 Task: Find a private room in Nanzhou, China, for 1 adult from 1st to 3rd July, with a price range of ₹5000 to ₹15000.
Action: Mouse moved to (417, 84)
Screenshot: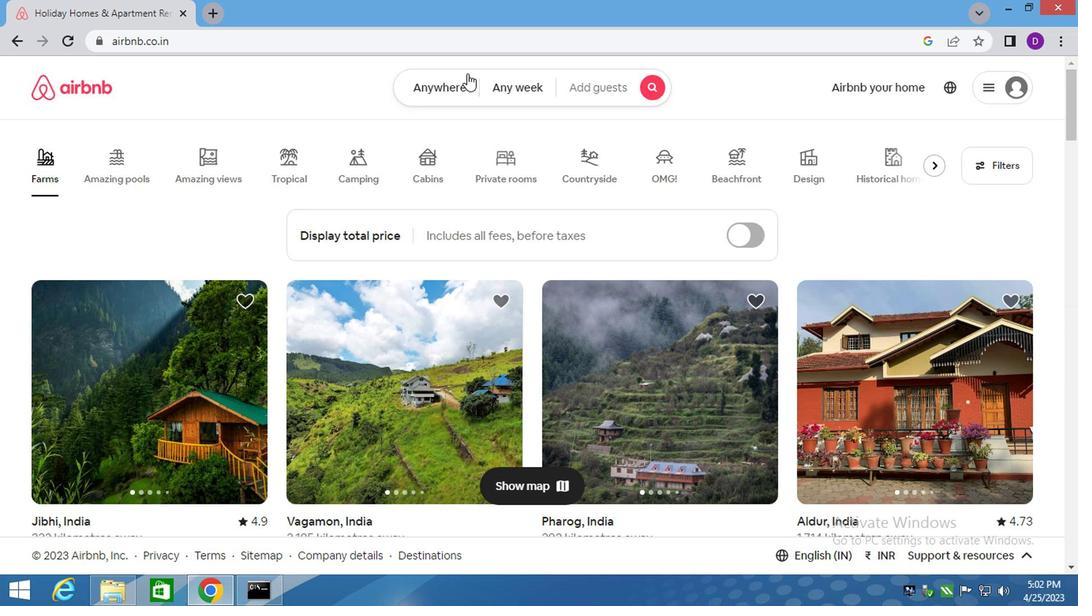 
Action: Mouse pressed left at (417, 84)
Screenshot: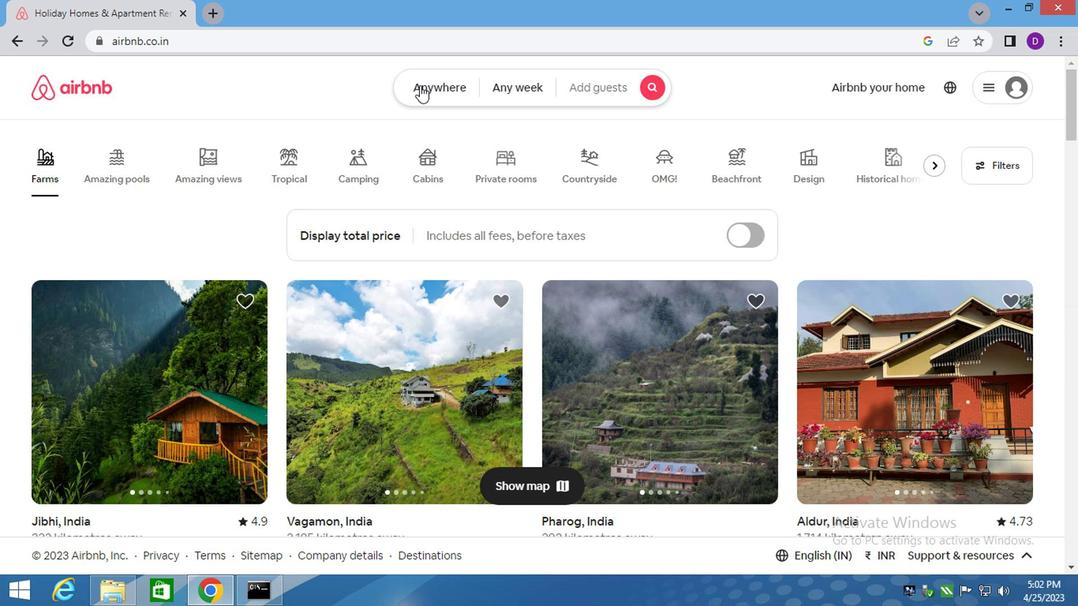 
Action: Mouse moved to (309, 151)
Screenshot: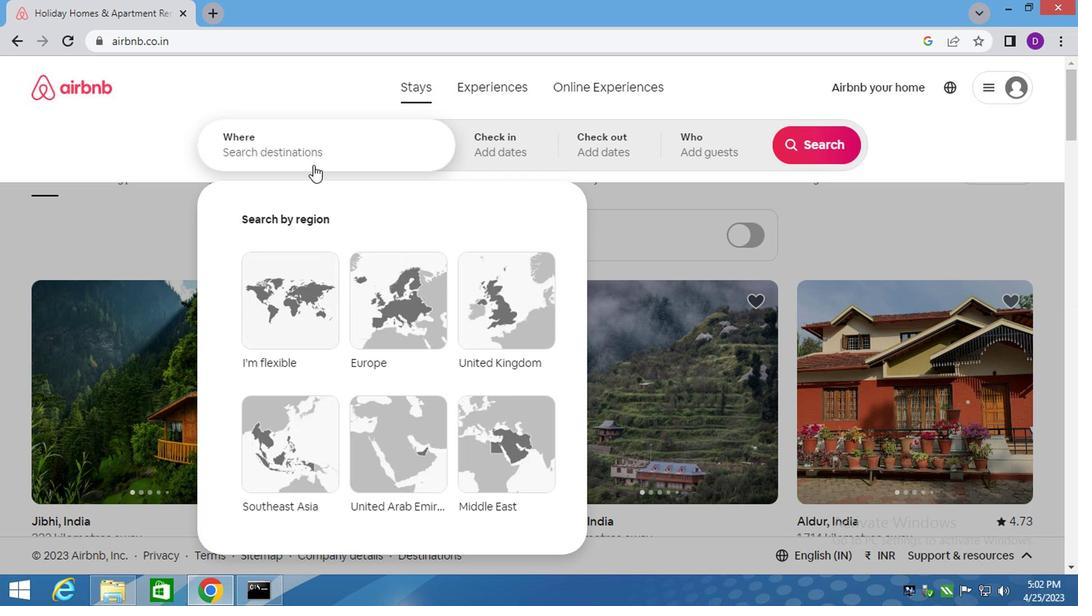
Action: Mouse pressed left at (309, 151)
Screenshot: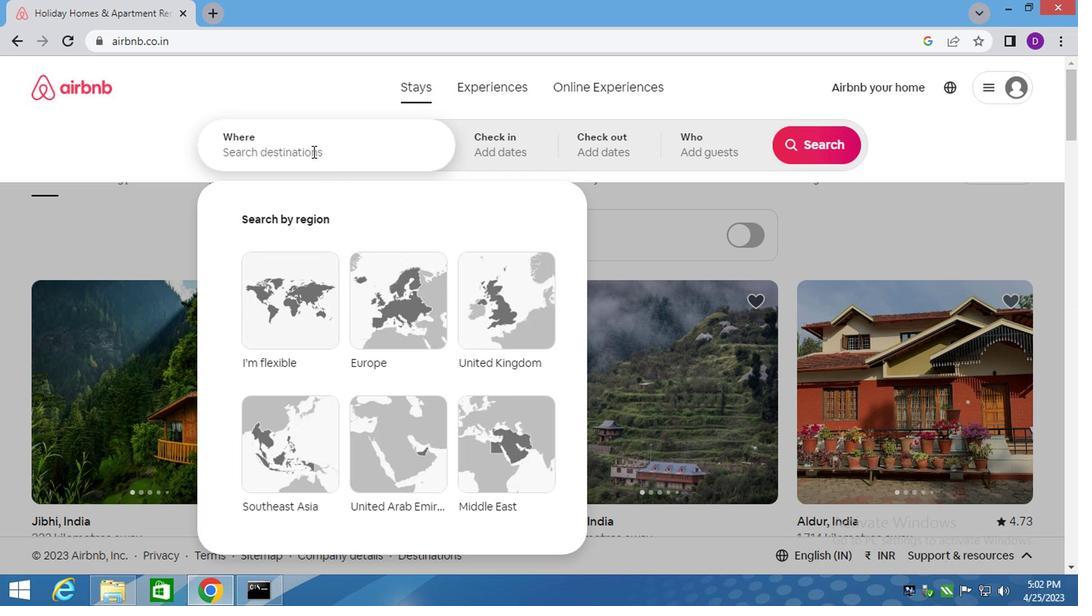 
Action: Mouse moved to (309, 151)
Screenshot: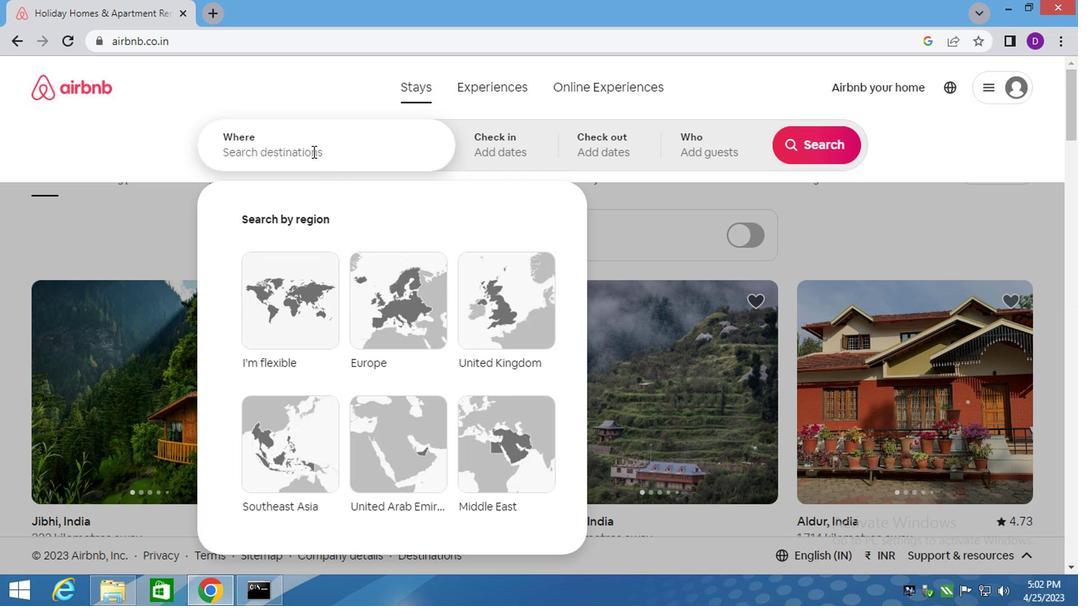 
Action: Key pressed <Key.shift>NANZHOU,<Key.space><Key.shift>CHINA<Key.enter>
Screenshot: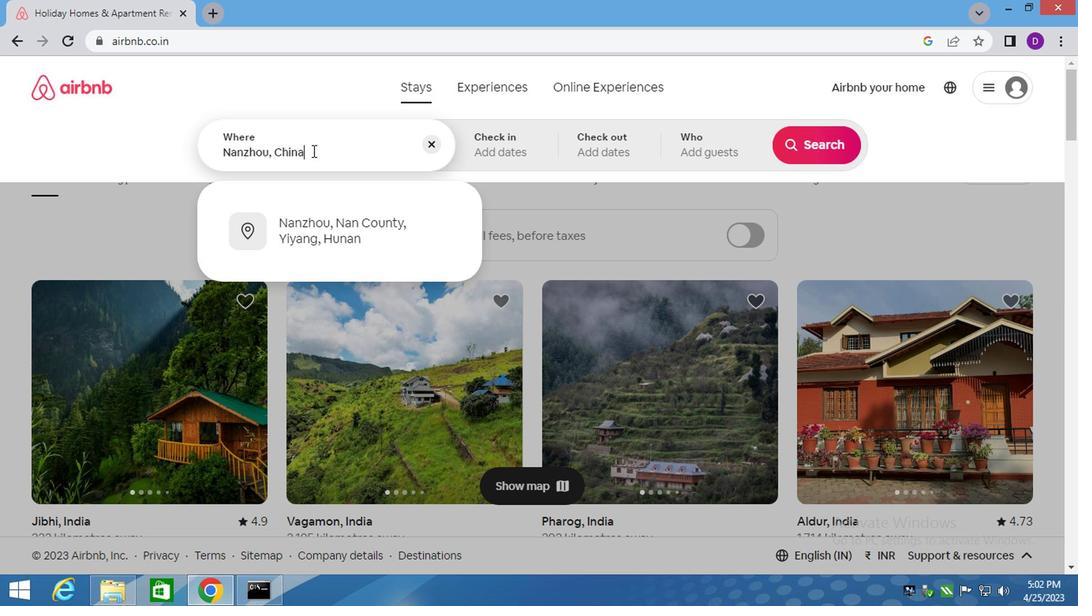 
Action: Mouse moved to (804, 271)
Screenshot: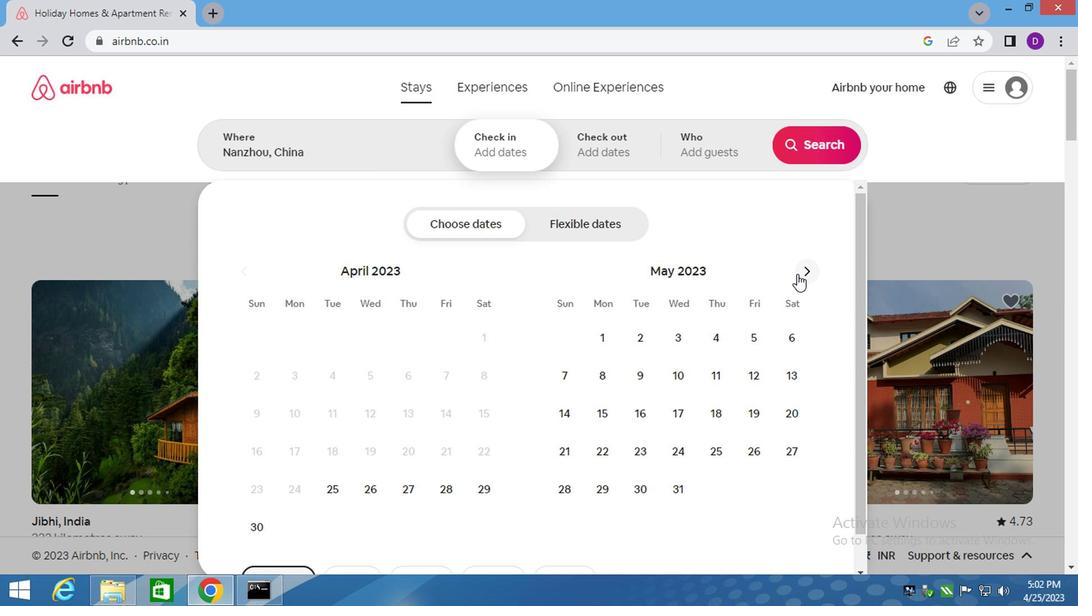 
Action: Mouse pressed left at (804, 271)
Screenshot: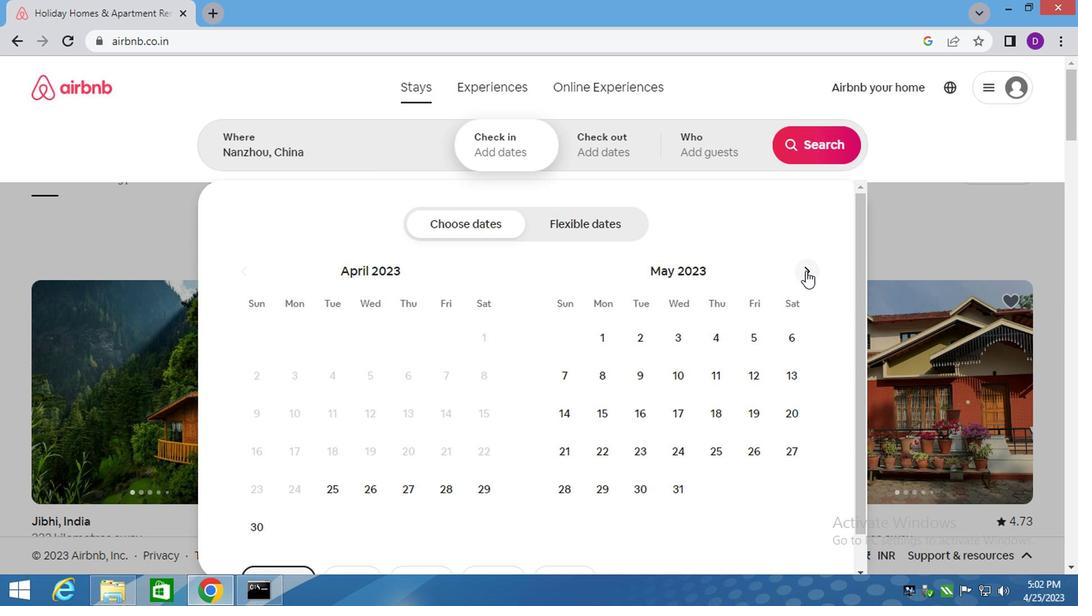 
Action: Mouse pressed left at (804, 271)
Screenshot: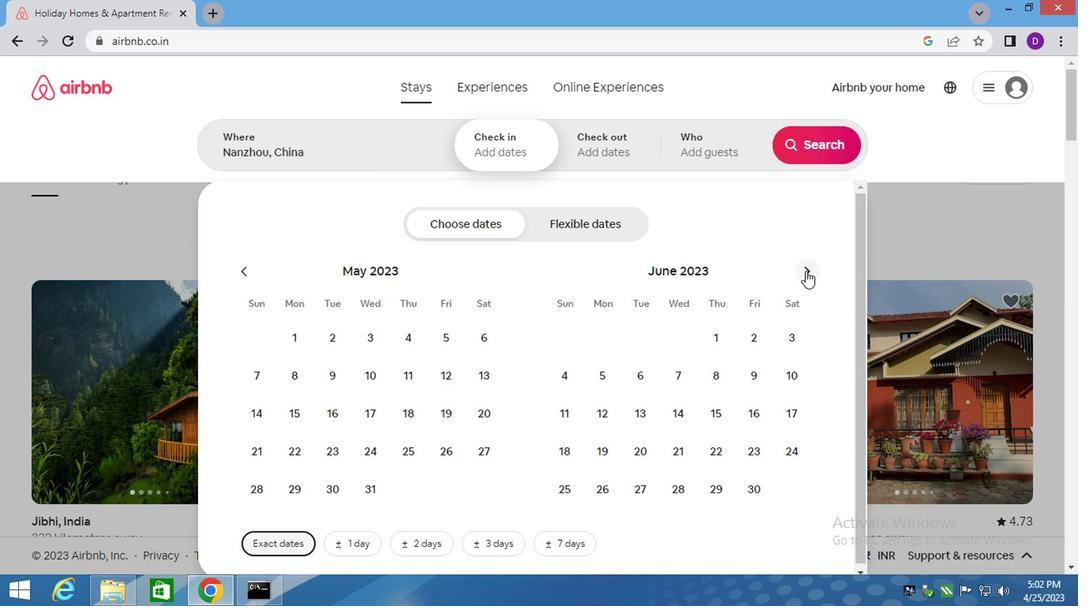 
Action: Mouse moved to (794, 340)
Screenshot: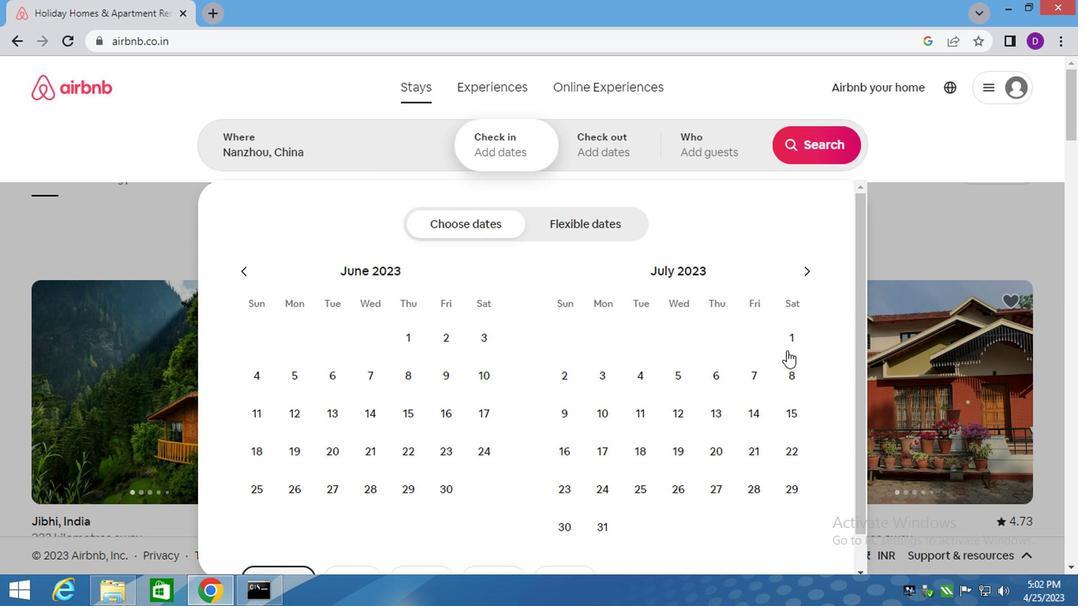 
Action: Mouse pressed left at (794, 340)
Screenshot: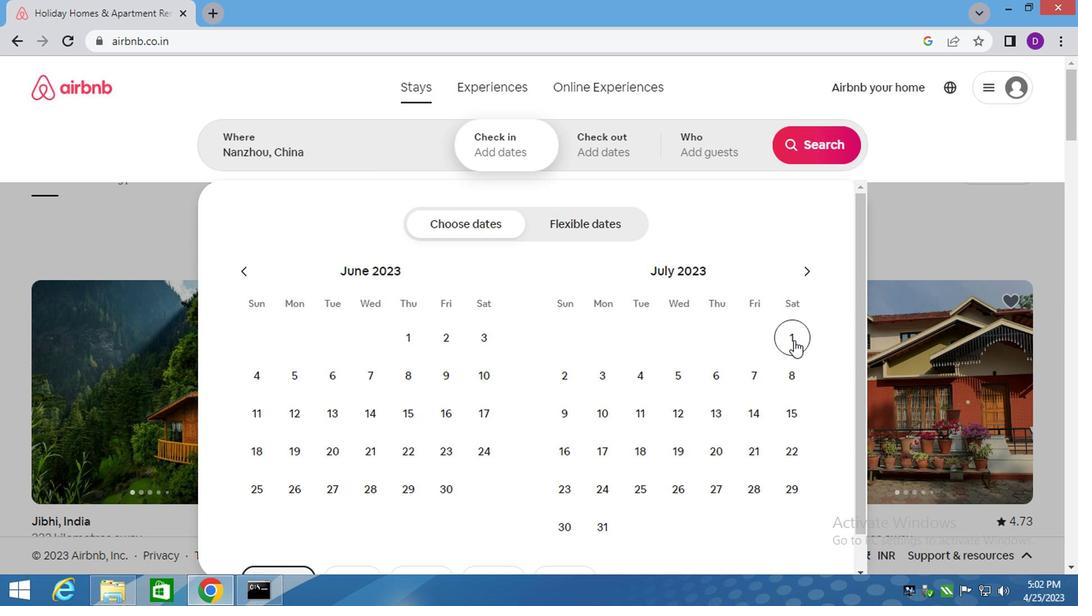 
Action: Mouse moved to (593, 374)
Screenshot: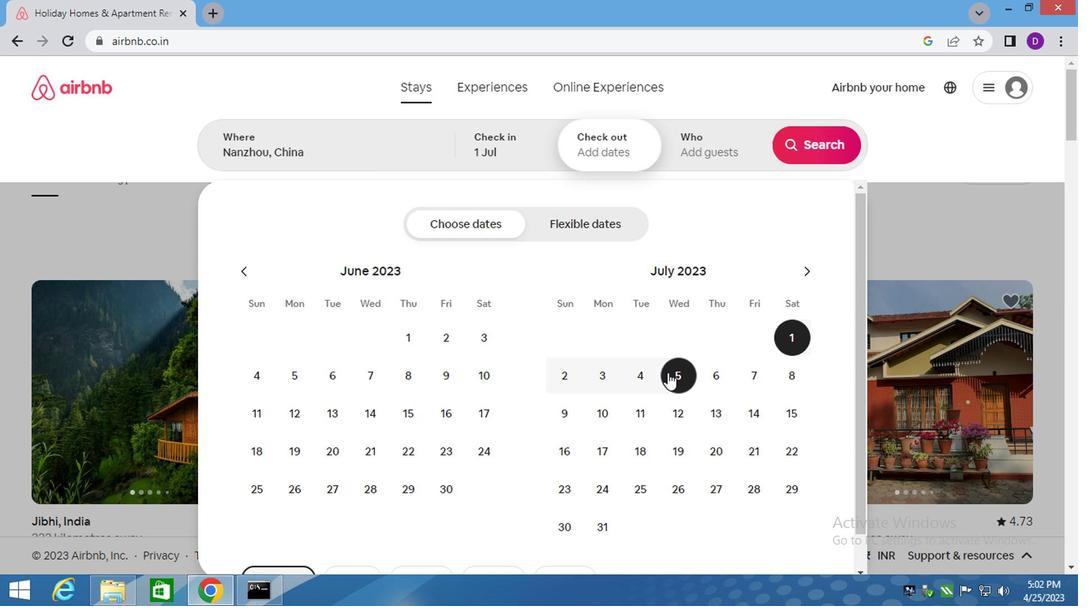 
Action: Mouse pressed left at (593, 374)
Screenshot: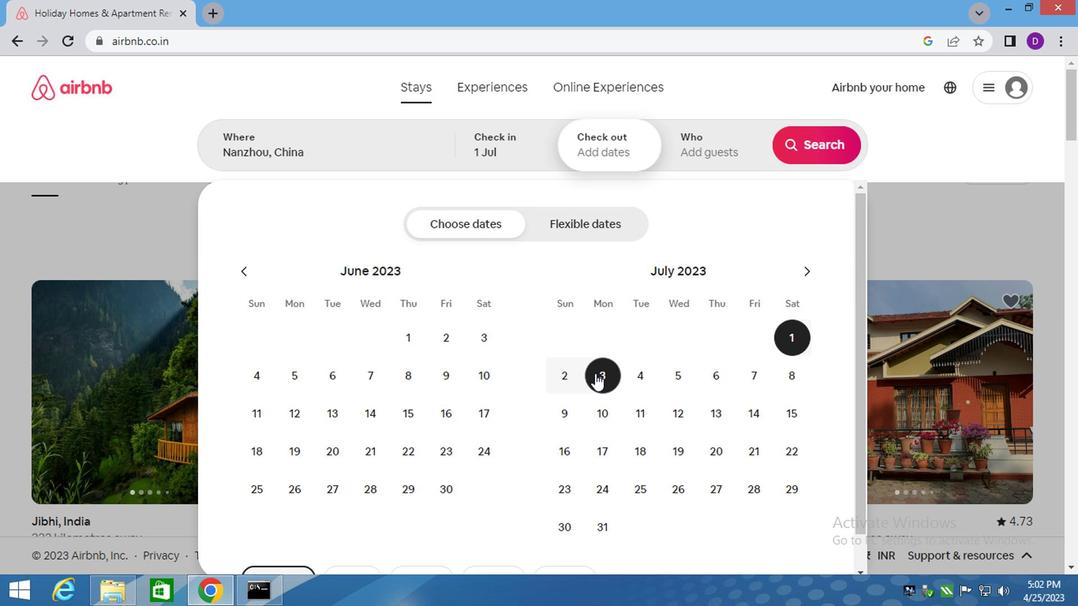 
Action: Mouse moved to (717, 148)
Screenshot: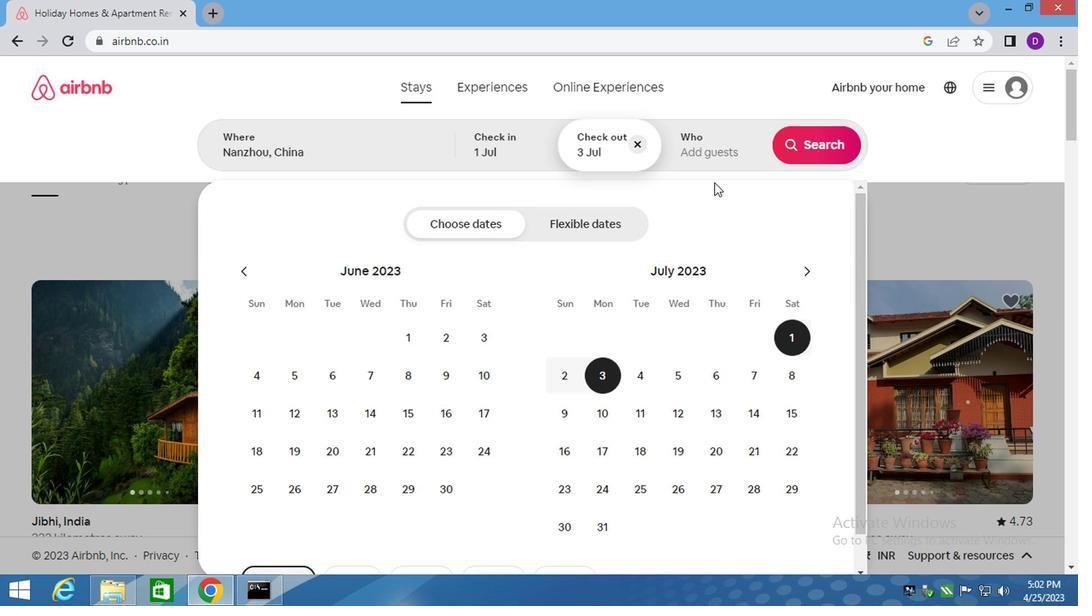 
Action: Mouse pressed left at (717, 148)
Screenshot: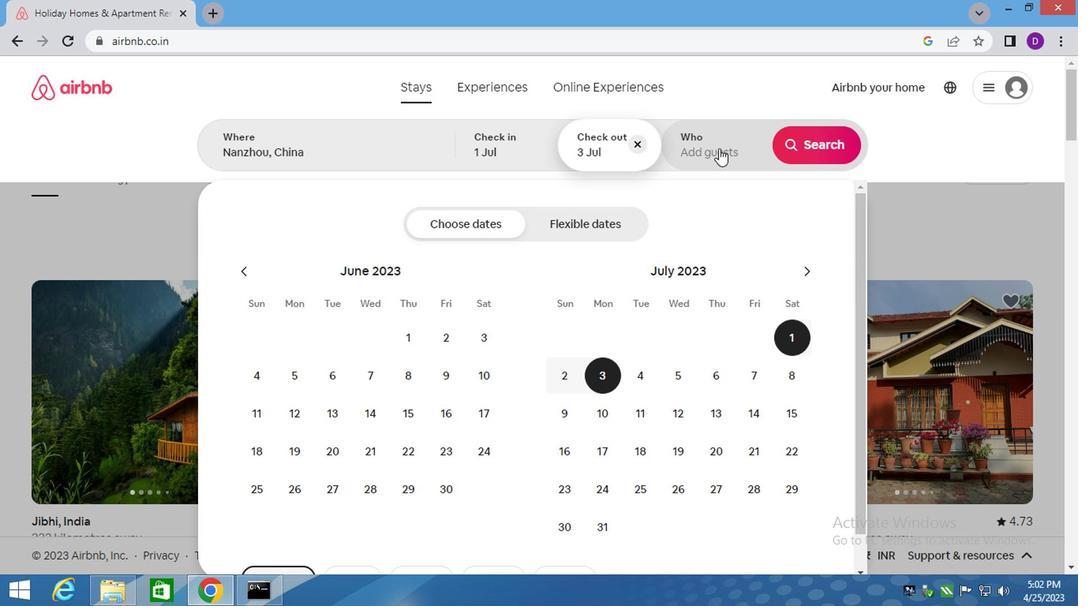 
Action: Mouse moved to (822, 233)
Screenshot: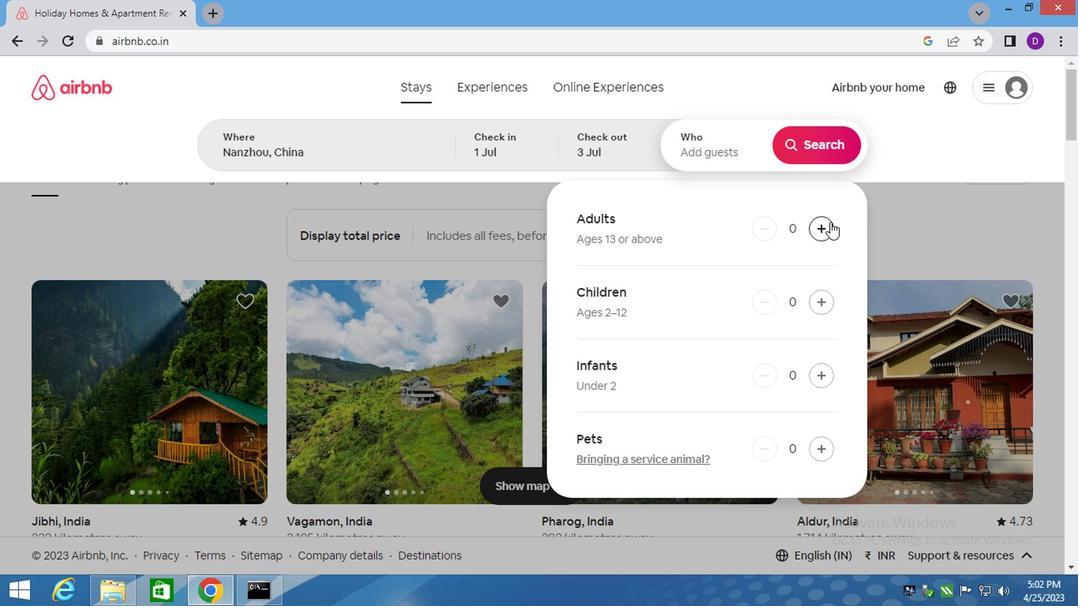 
Action: Mouse pressed left at (822, 233)
Screenshot: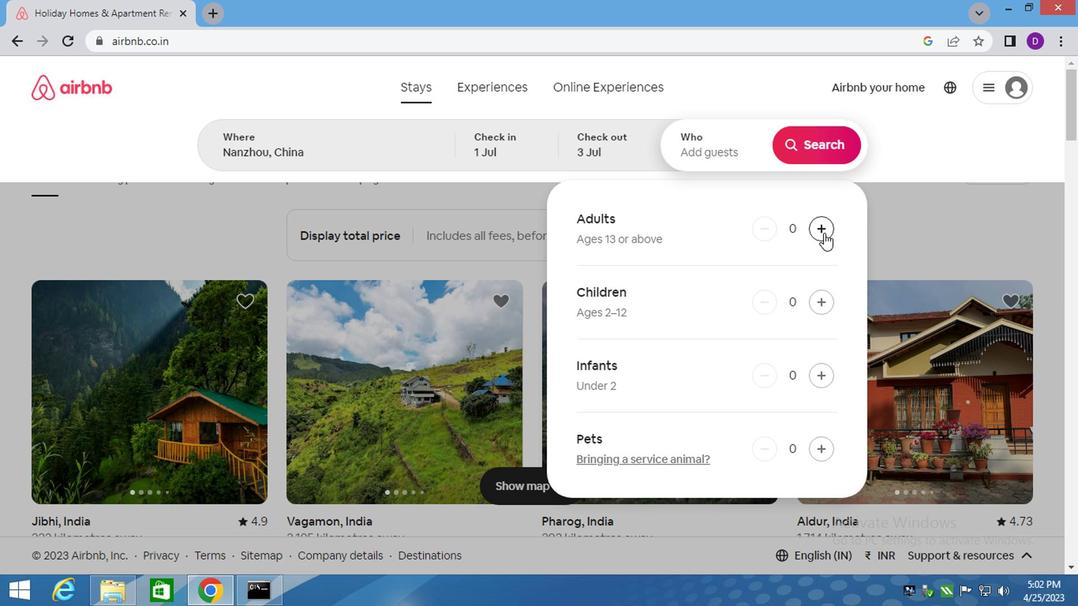 
Action: Mouse moved to (817, 147)
Screenshot: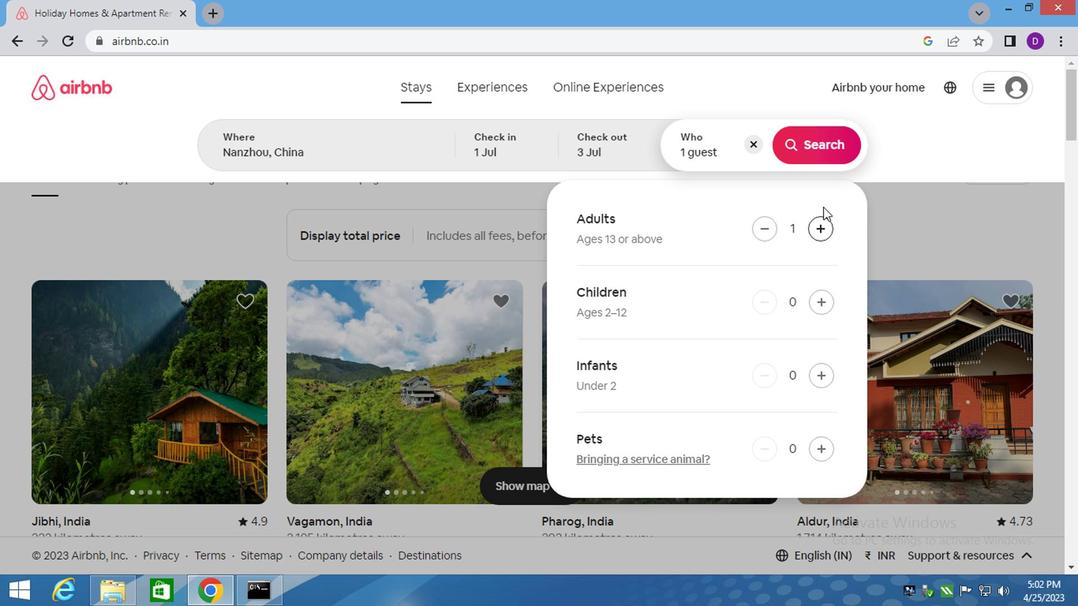 
Action: Mouse pressed left at (817, 147)
Screenshot: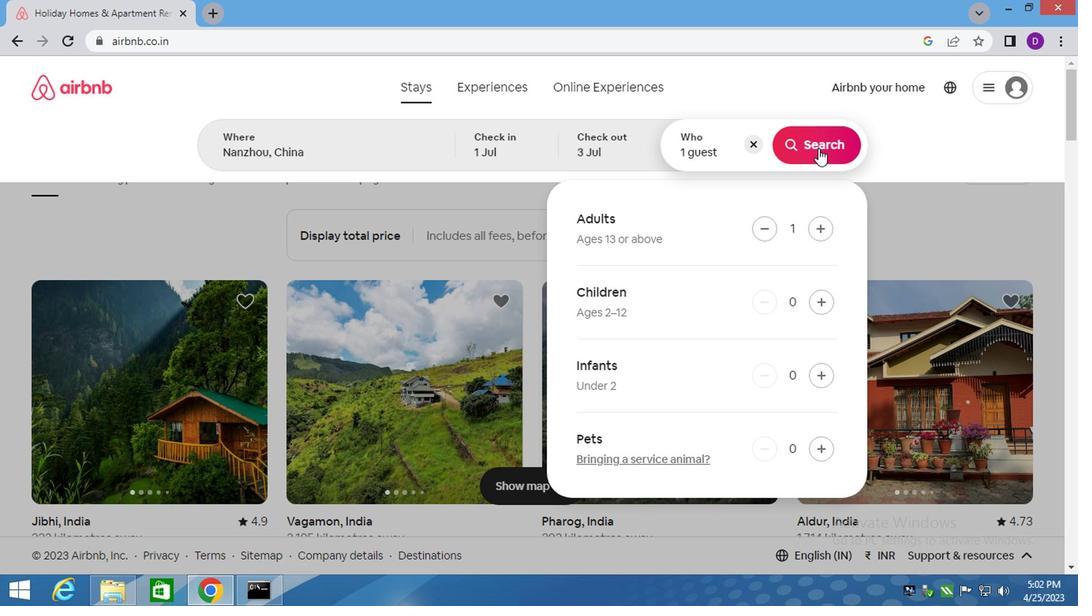 
Action: Mouse moved to (1010, 157)
Screenshot: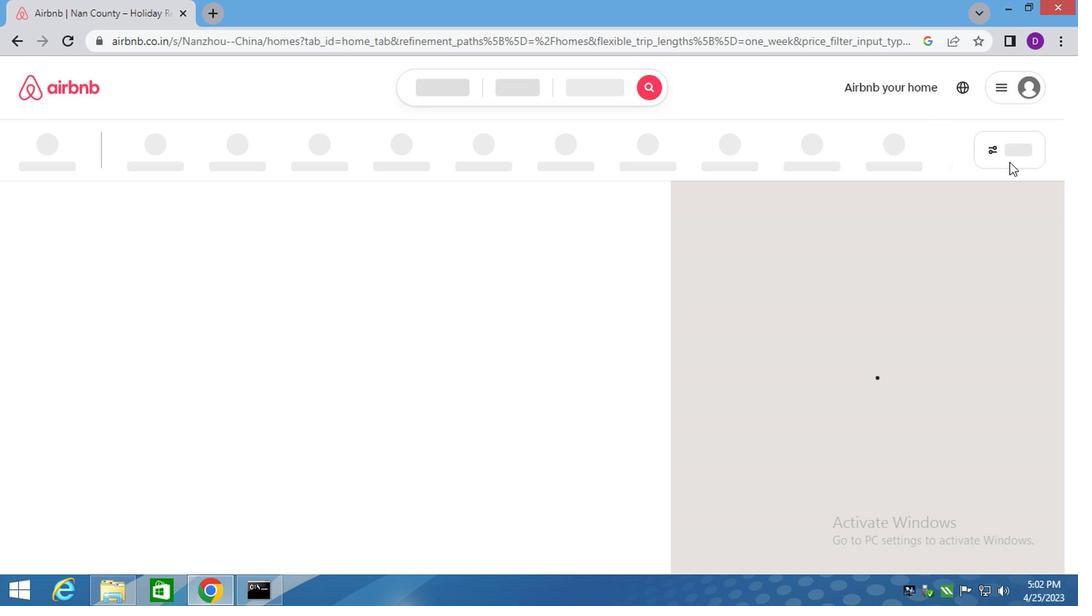 
Action: Mouse pressed left at (1010, 157)
Screenshot: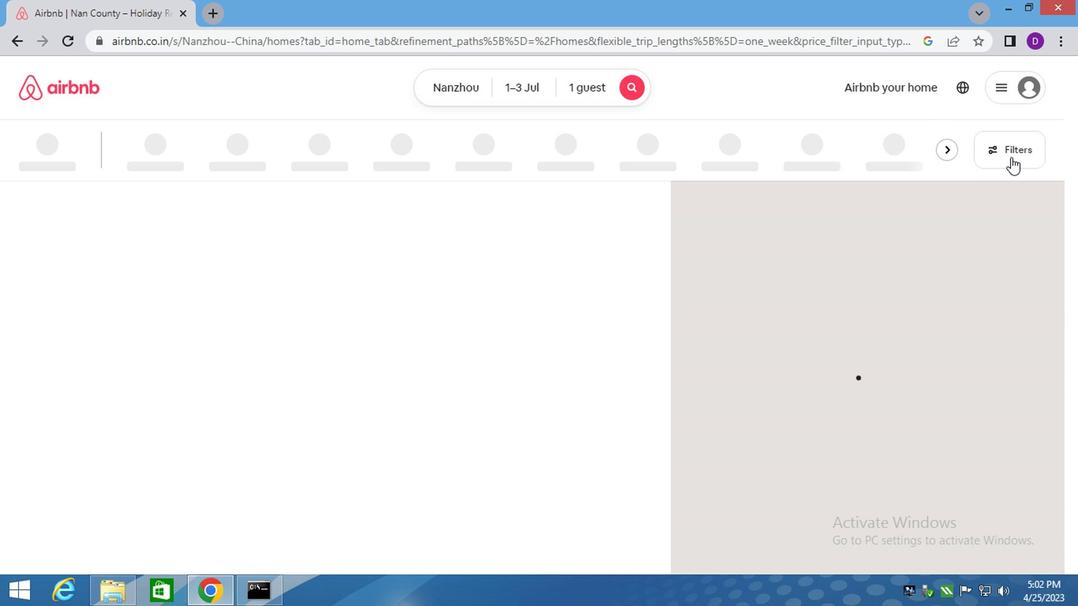 
Action: Mouse moved to (315, 243)
Screenshot: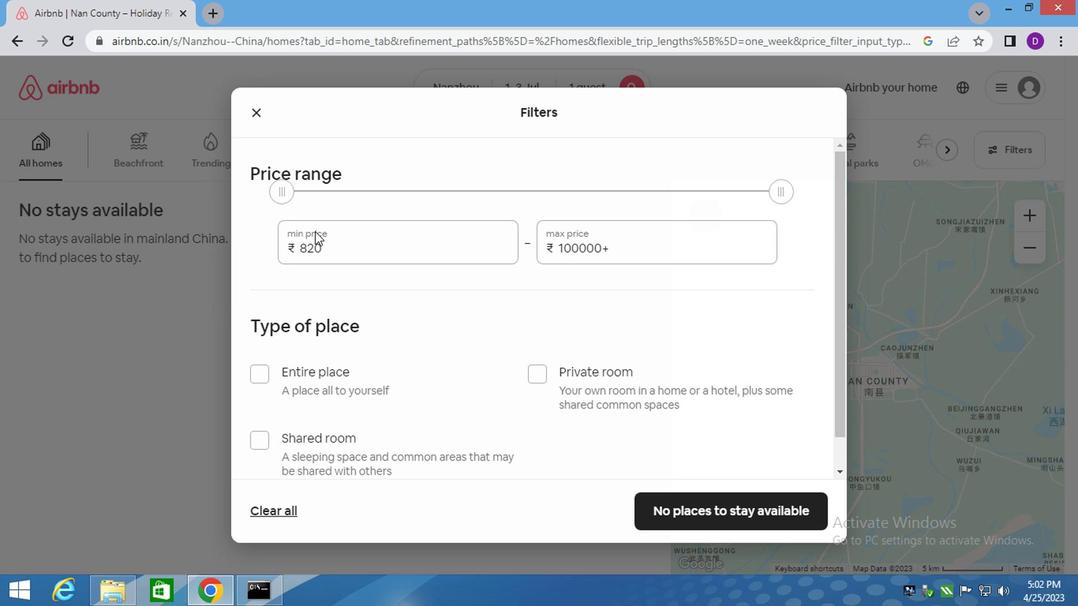
Action: Mouse pressed left at (315, 243)
Screenshot: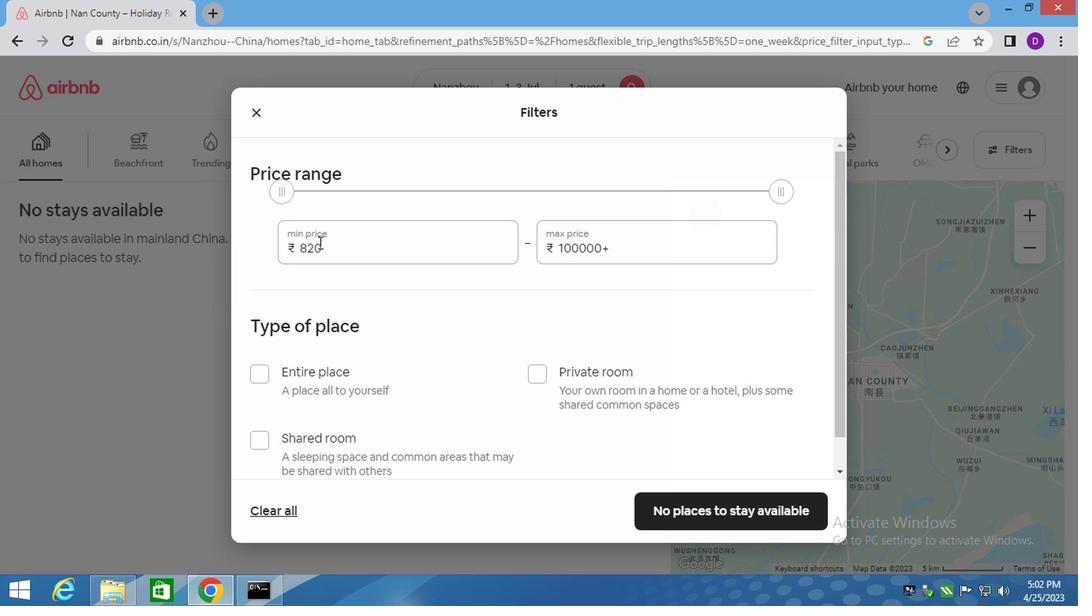 
Action: Mouse pressed left at (315, 243)
Screenshot: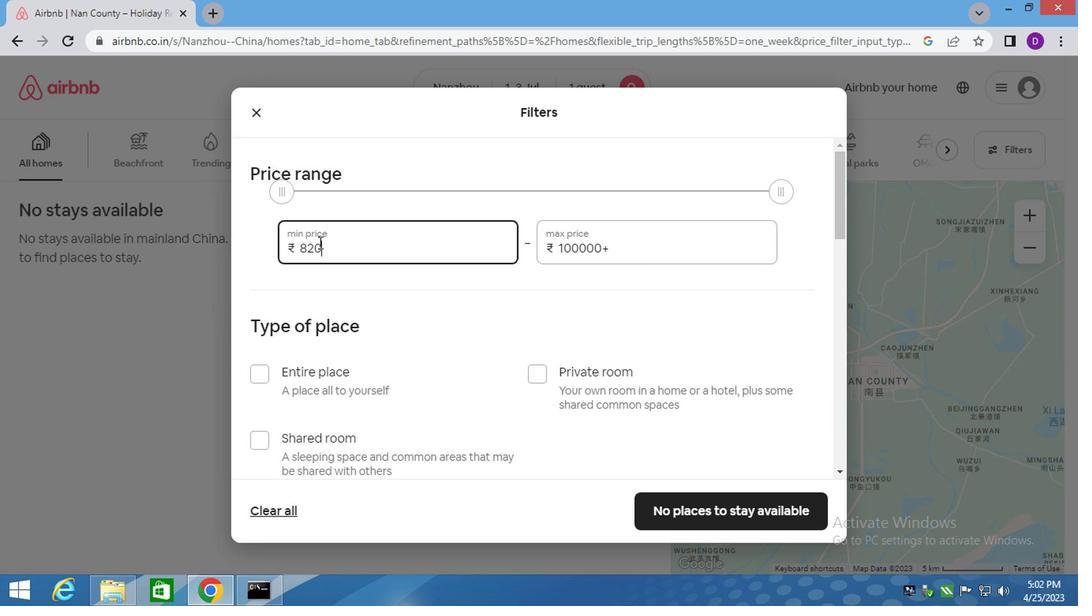 
Action: Key pressed 5000<Key.tab>15000
Screenshot: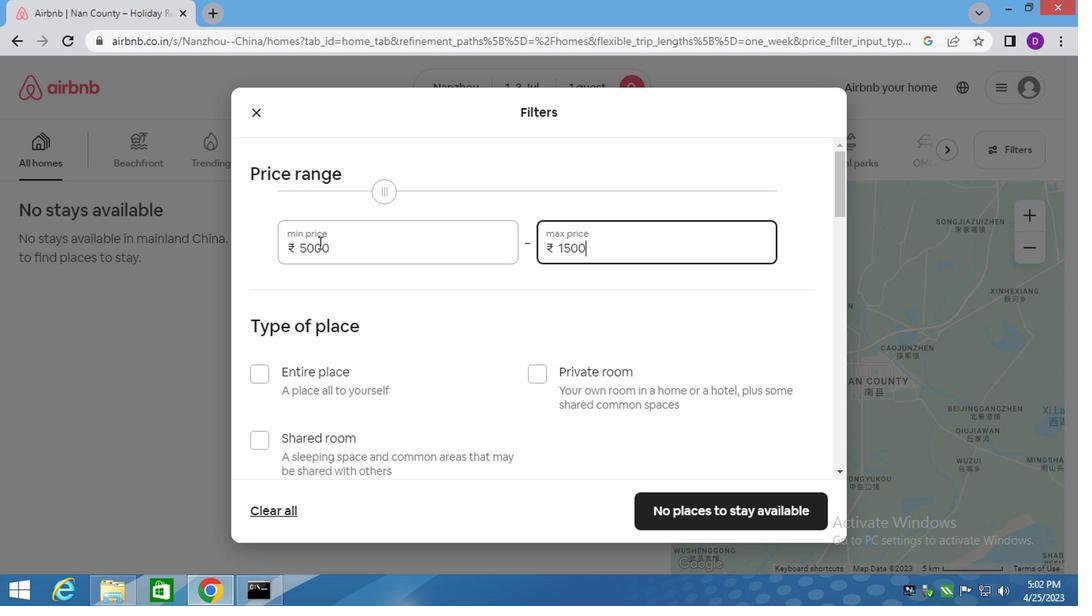 
Action: Mouse moved to (566, 379)
Screenshot: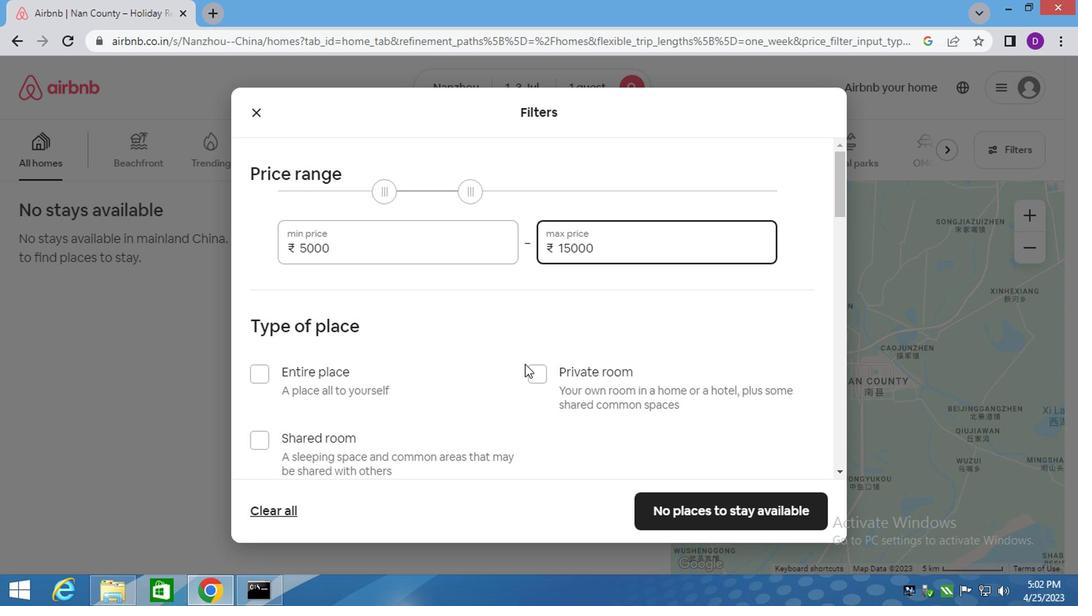 
Action: Mouse pressed left at (566, 379)
Screenshot: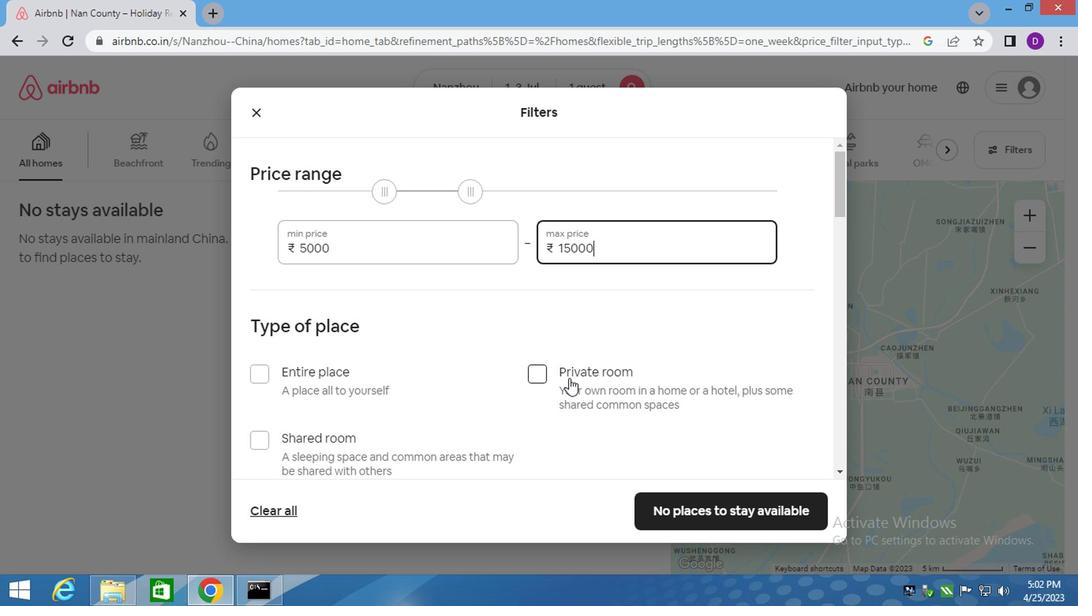 
Action: Mouse moved to (566, 368)
Screenshot: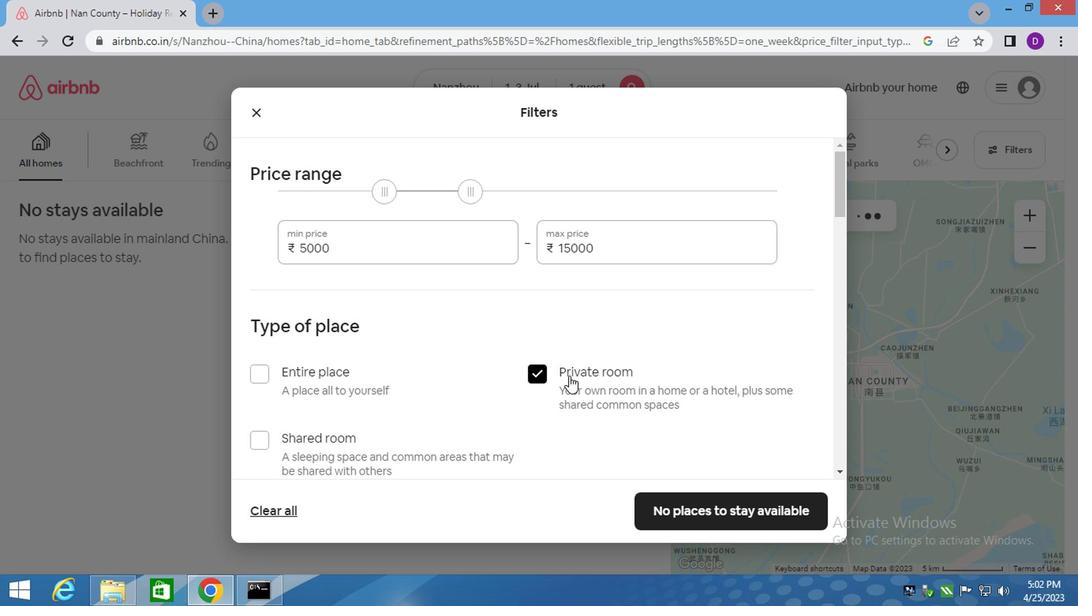 
Action: Mouse scrolled (566, 367) with delta (0, -1)
Screenshot: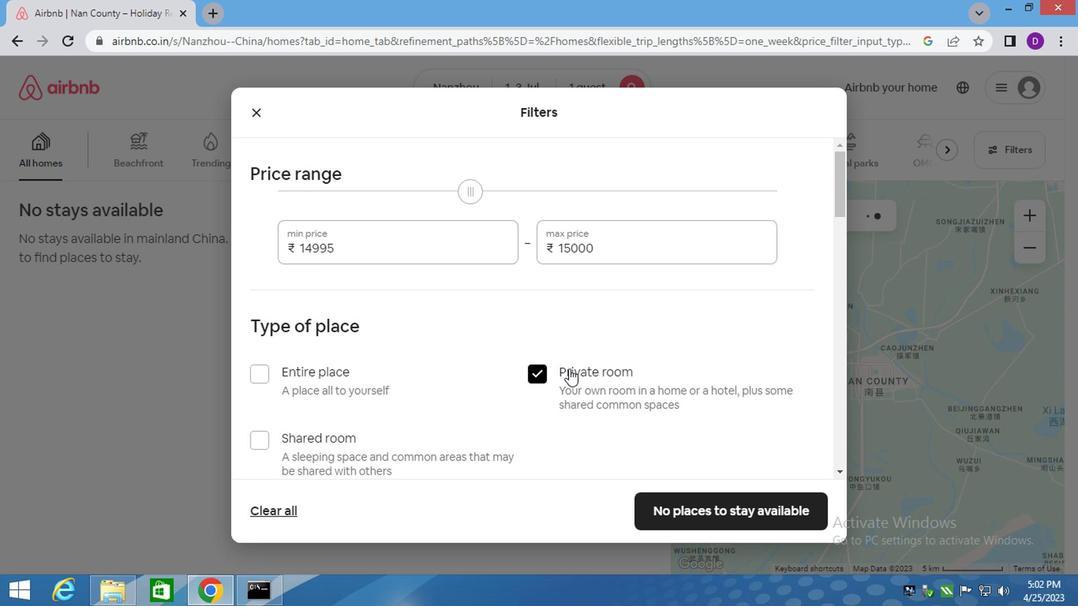 
Action: Mouse scrolled (566, 367) with delta (0, -1)
Screenshot: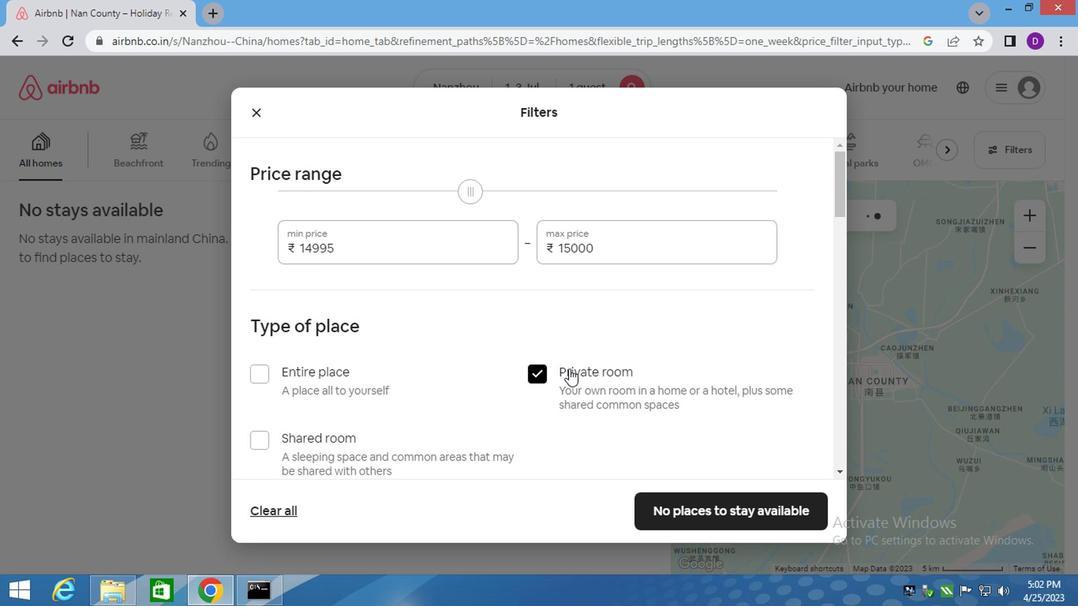 
Action: Mouse scrolled (566, 367) with delta (0, -1)
Screenshot: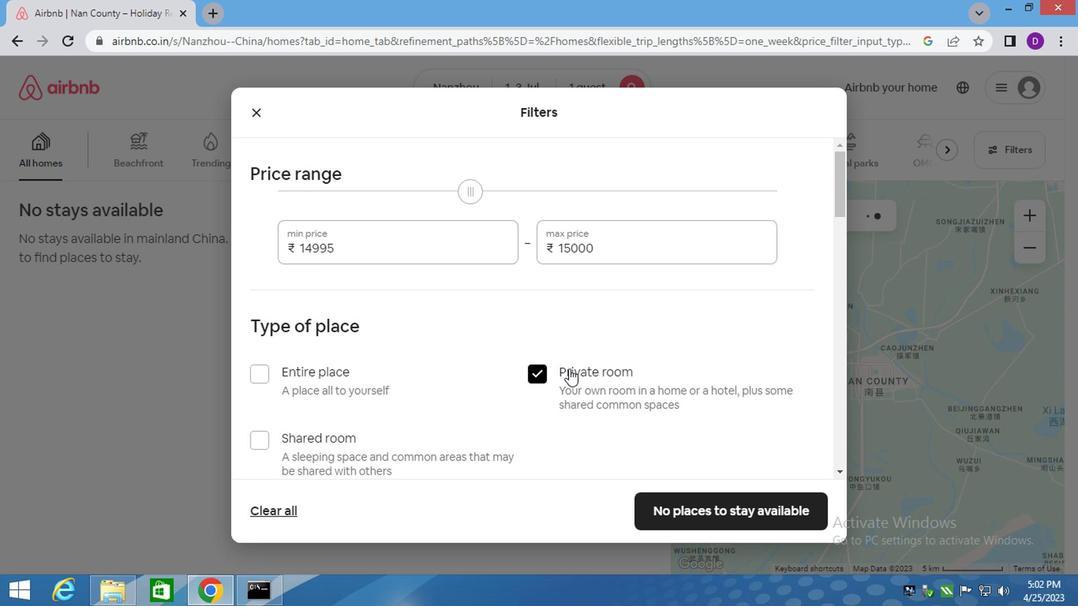 
Action: Mouse scrolled (566, 367) with delta (0, -1)
Screenshot: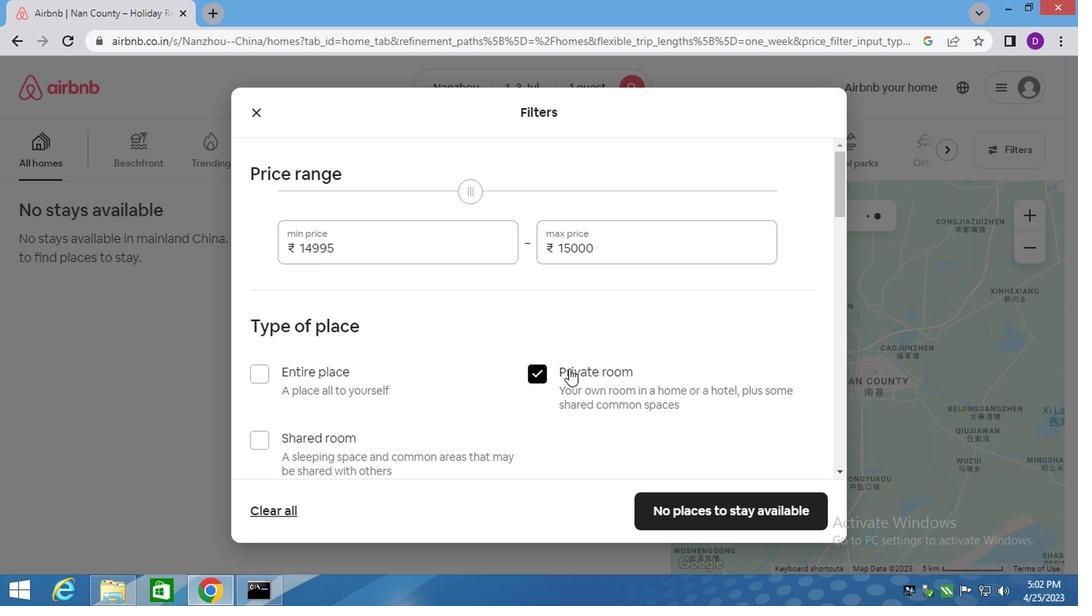 
Action: Mouse moved to (340, 317)
Screenshot: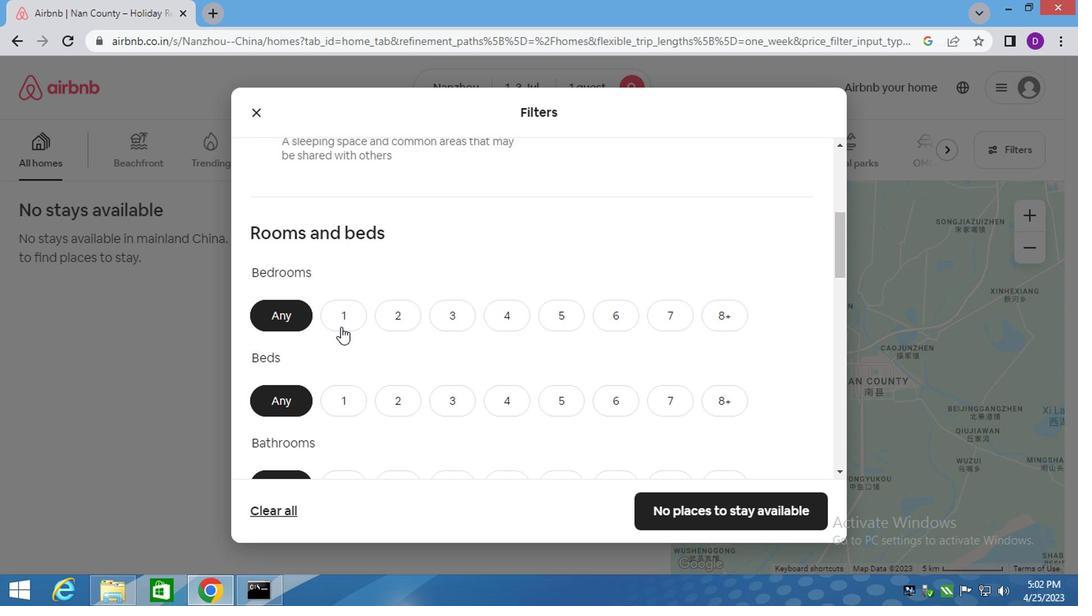 
Action: Mouse pressed left at (340, 317)
Screenshot: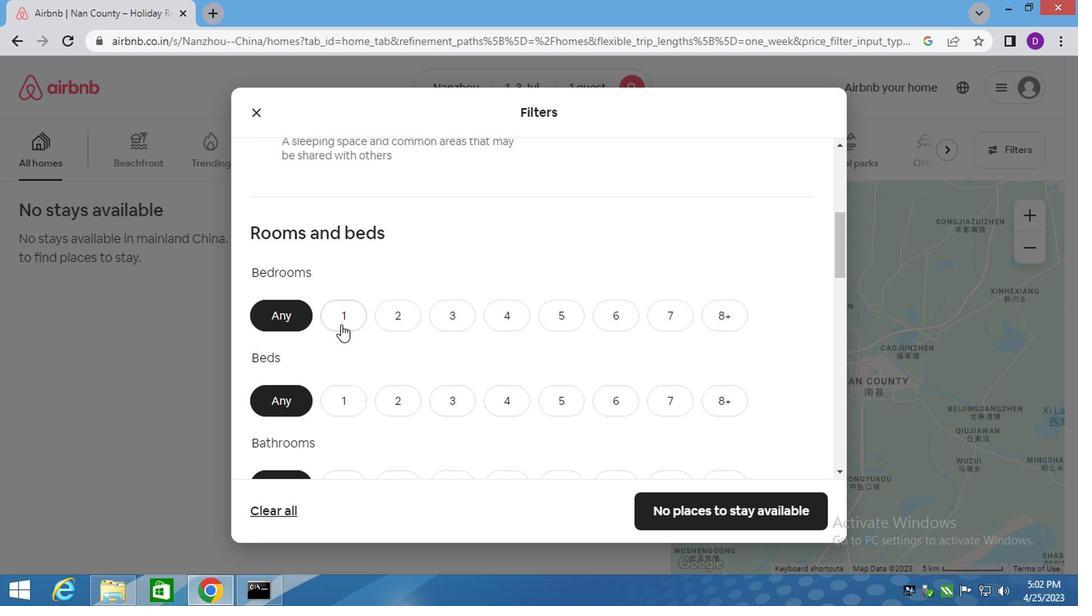 
Action: Mouse moved to (337, 409)
Screenshot: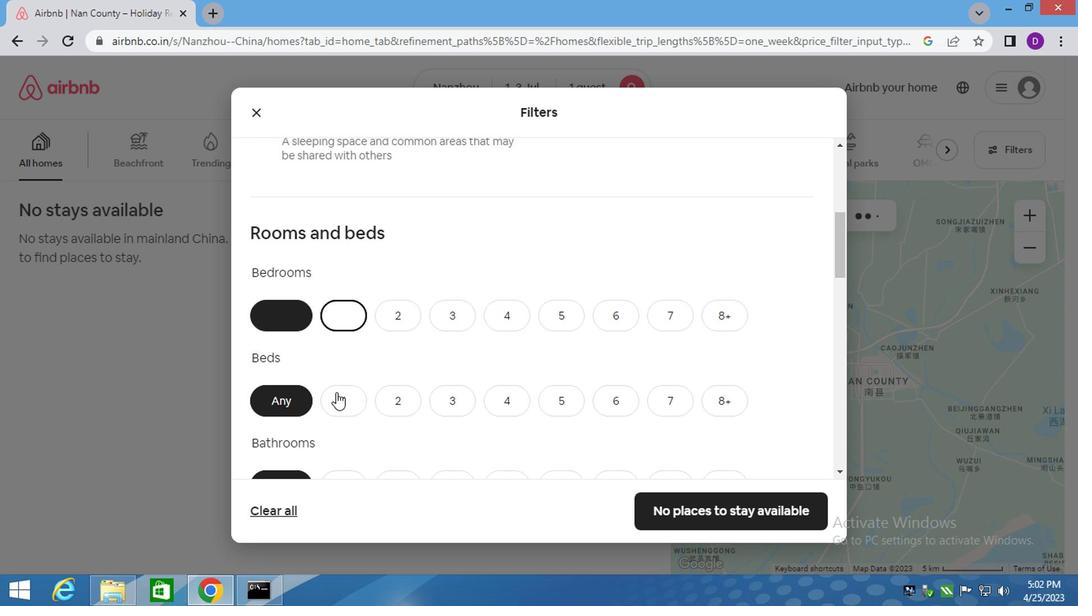 
Action: Mouse pressed left at (337, 409)
Screenshot: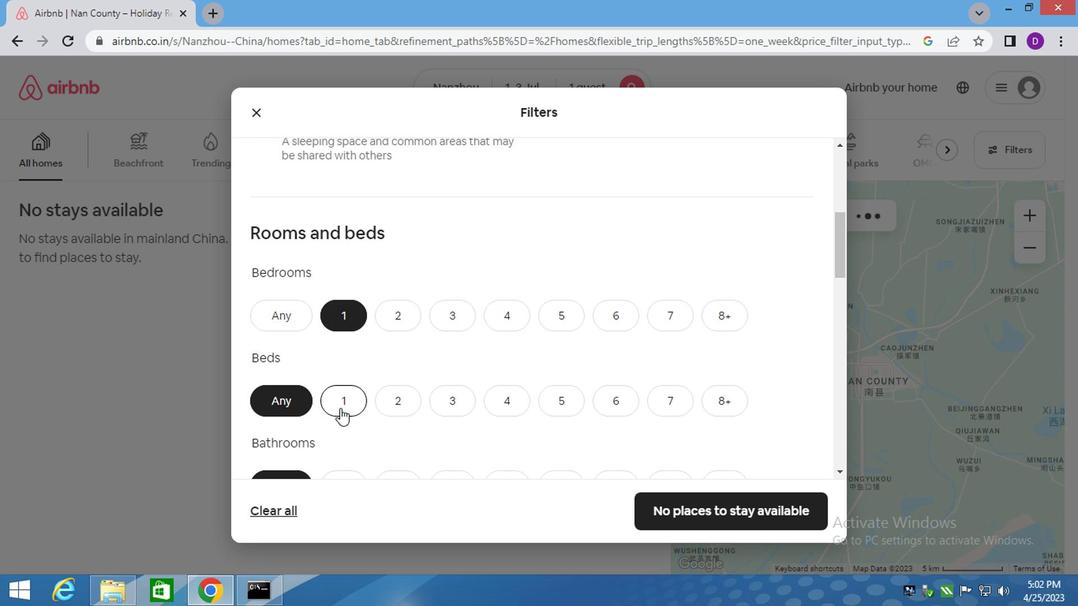
Action: Mouse moved to (342, 397)
Screenshot: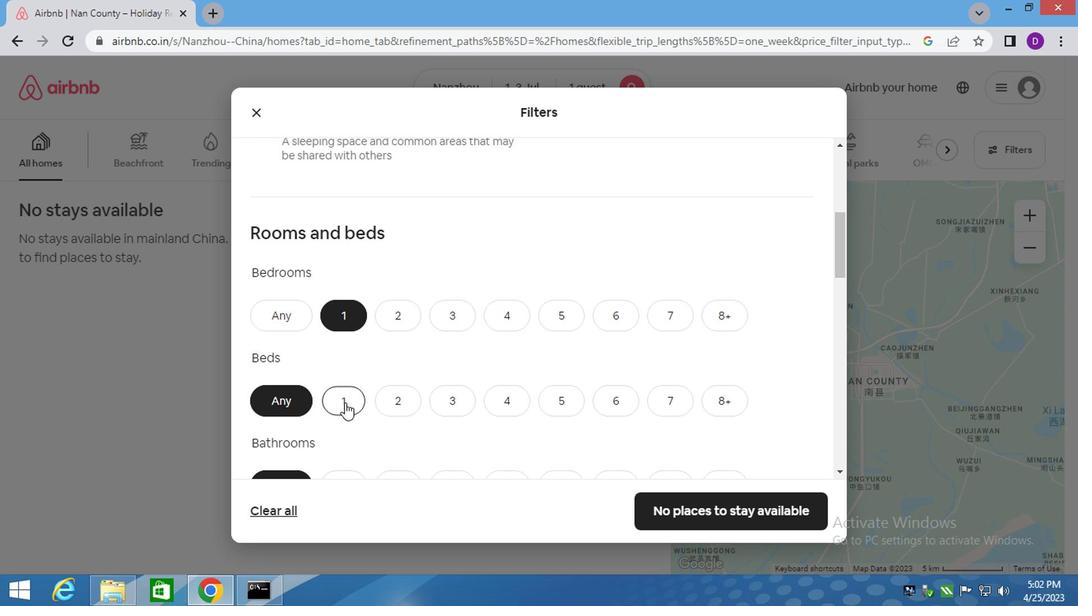 
Action: Mouse scrolled (342, 397) with delta (0, 0)
Screenshot: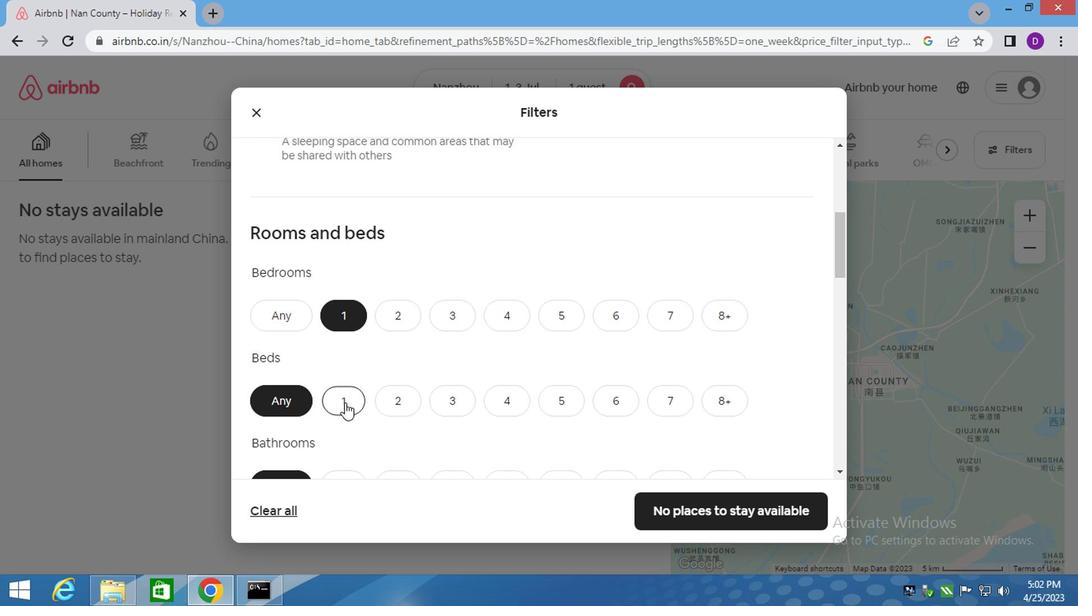 
Action: Mouse scrolled (342, 396) with delta (0, -1)
Screenshot: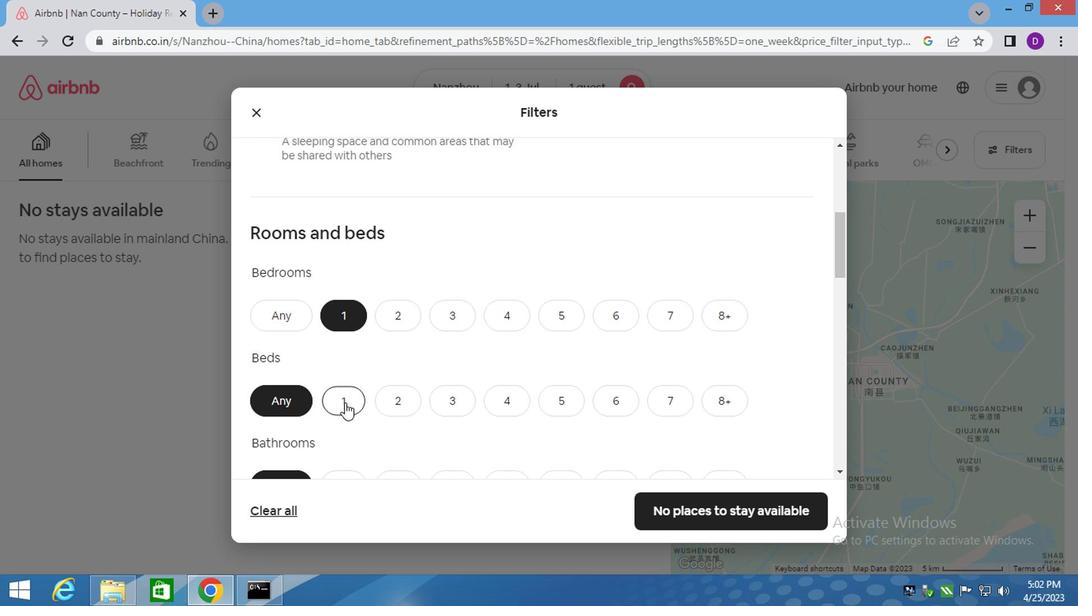 
Action: Mouse moved to (333, 323)
Screenshot: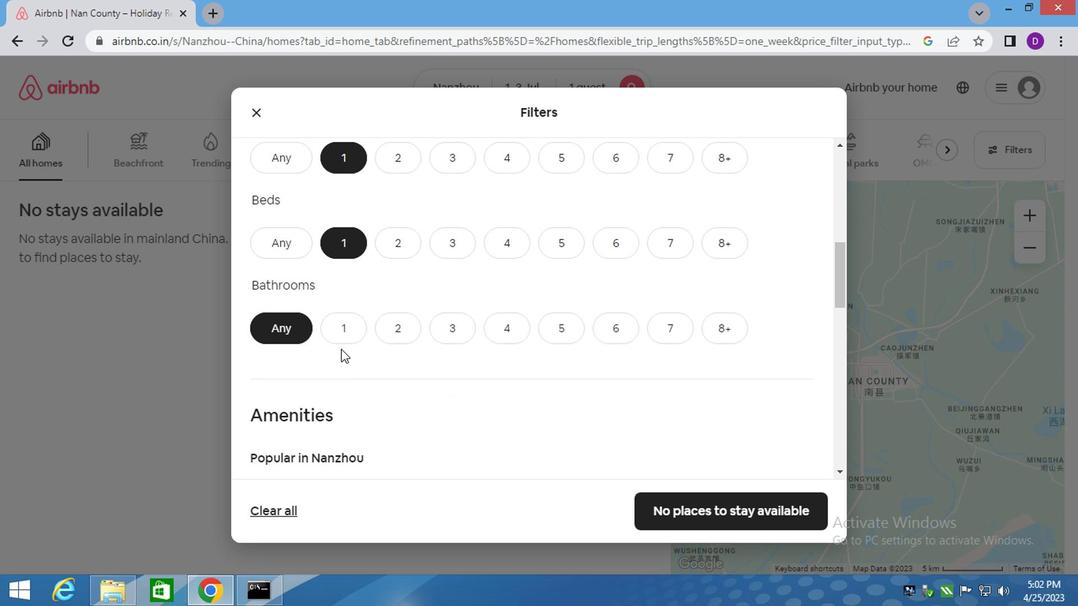 
Action: Mouse pressed left at (333, 323)
Screenshot: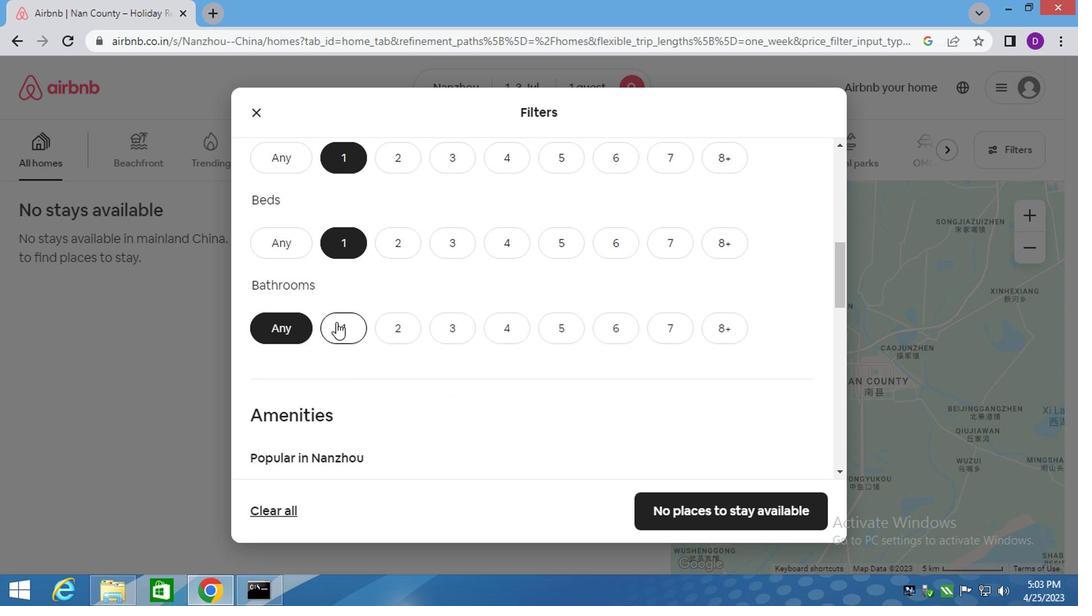 
Action: Mouse moved to (474, 382)
Screenshot: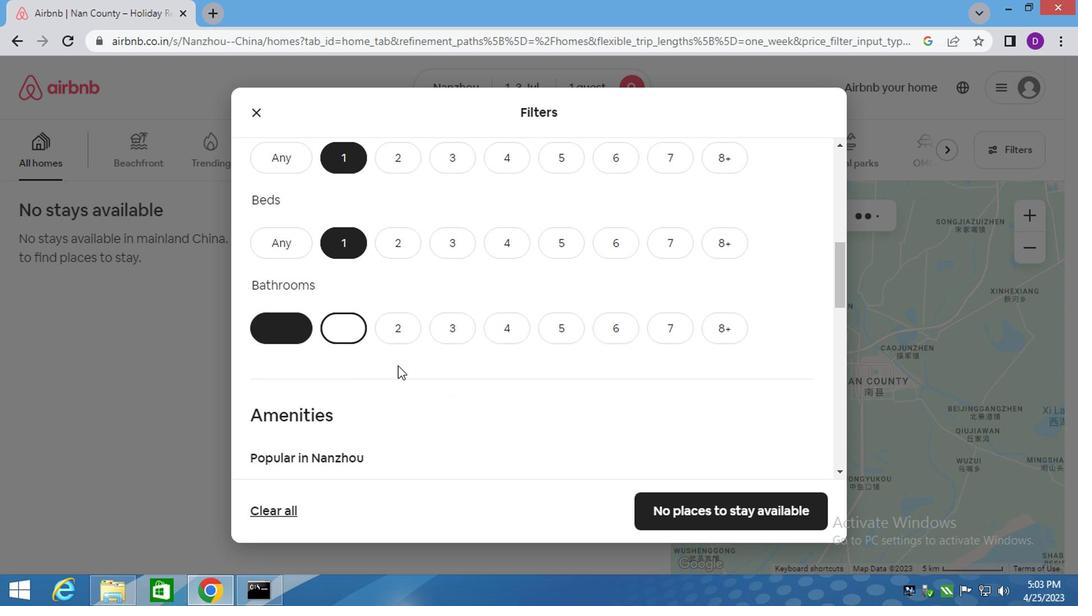 
Action: Mouse scrolled (474, 380) with delta (0, -1)
Screenshot: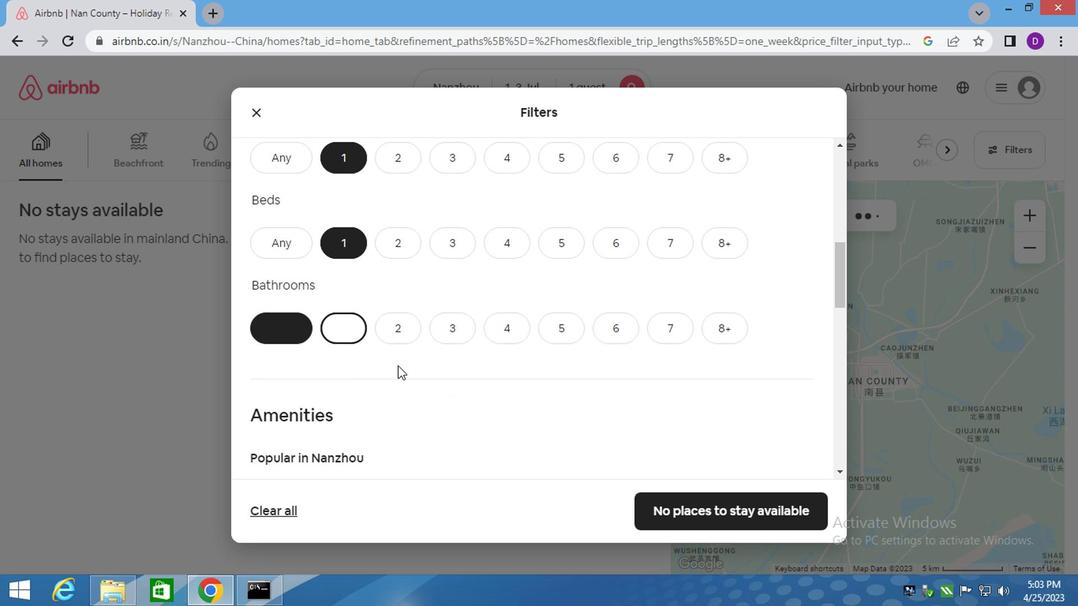 
Action: Mouse moved to (502, 384)
Screenshot: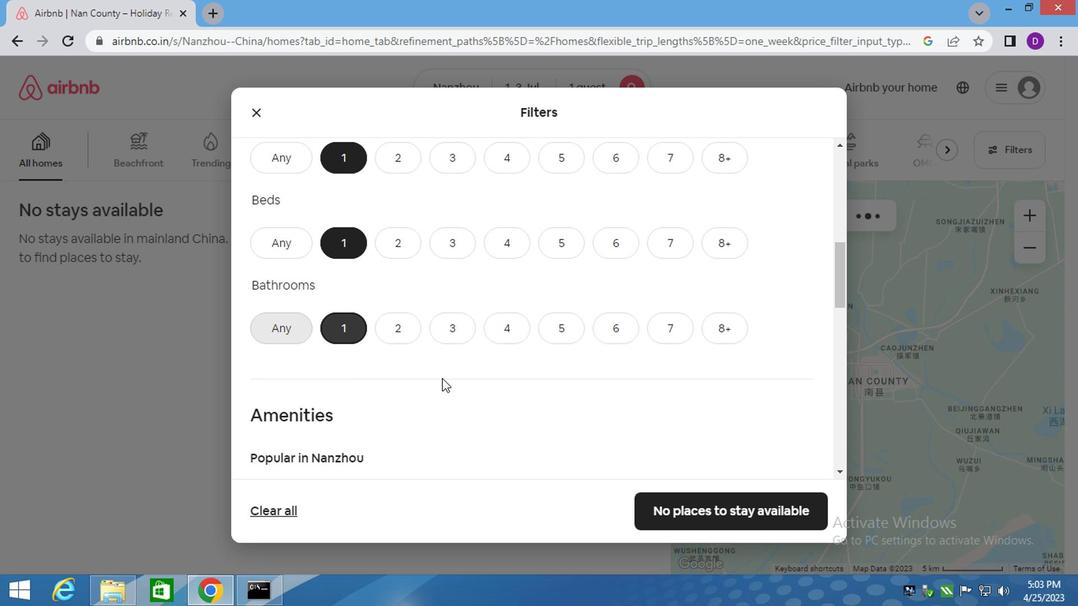 
Action: Mouse scrolled (502, 383) with delta (0, 0)
Screenshot: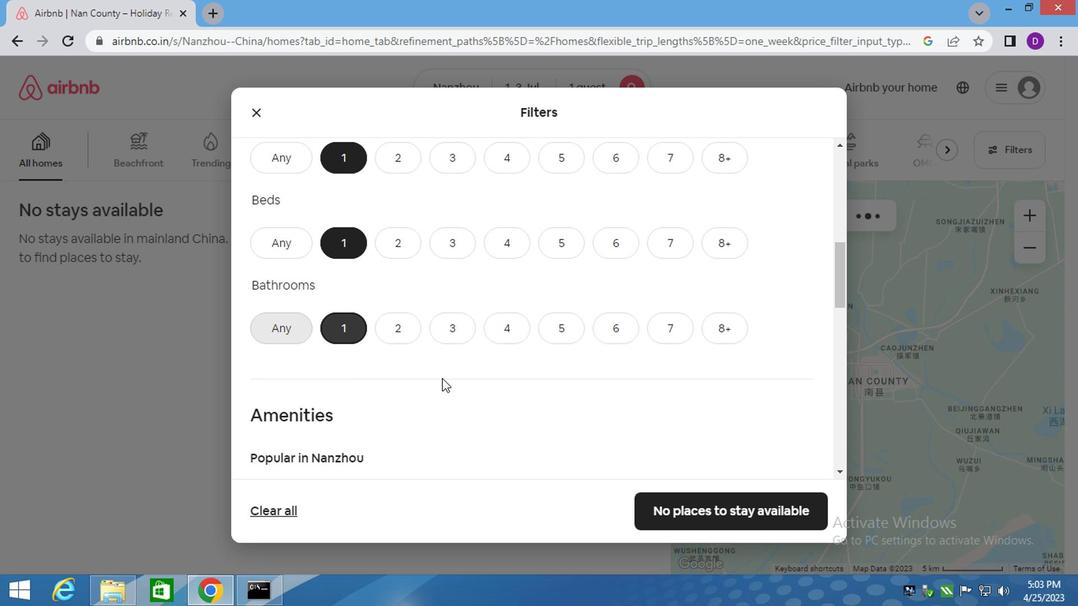 
Action: Mouse moved to (510, 384)
Screenshot: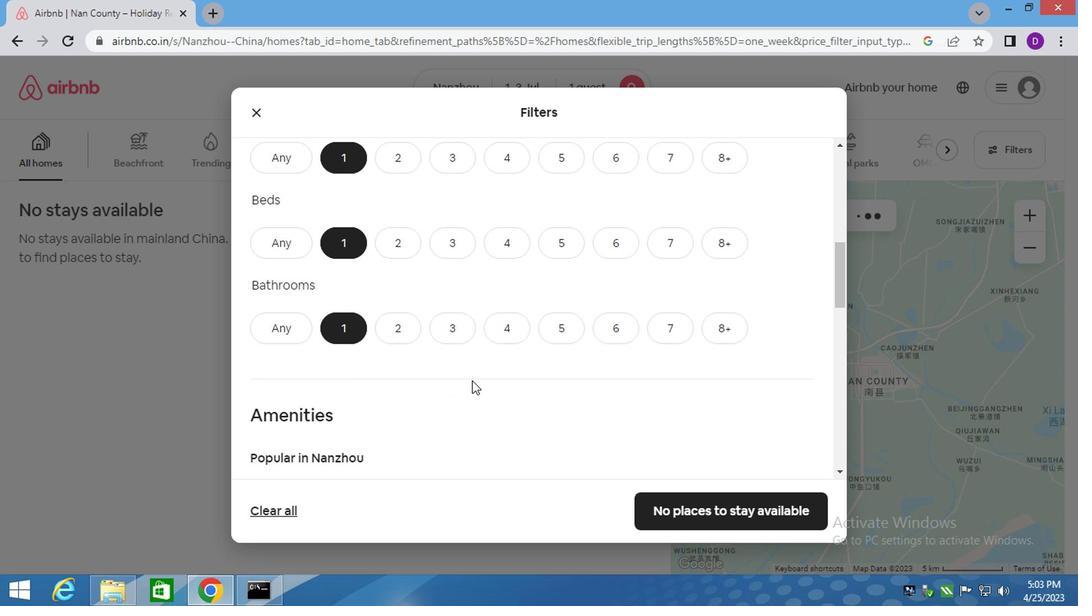 
Action: Mouse scrolled (510, 383) with delta (0, 0)
Screenshot: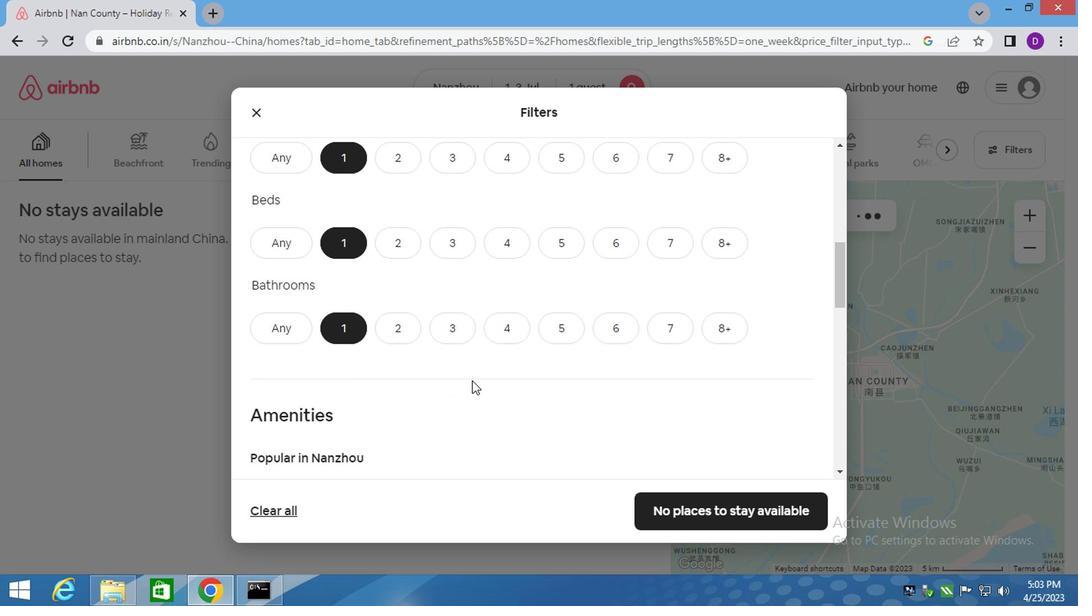 
Action: Mouse scrolled (510, 383) with delta (0, 0)
Screenshot: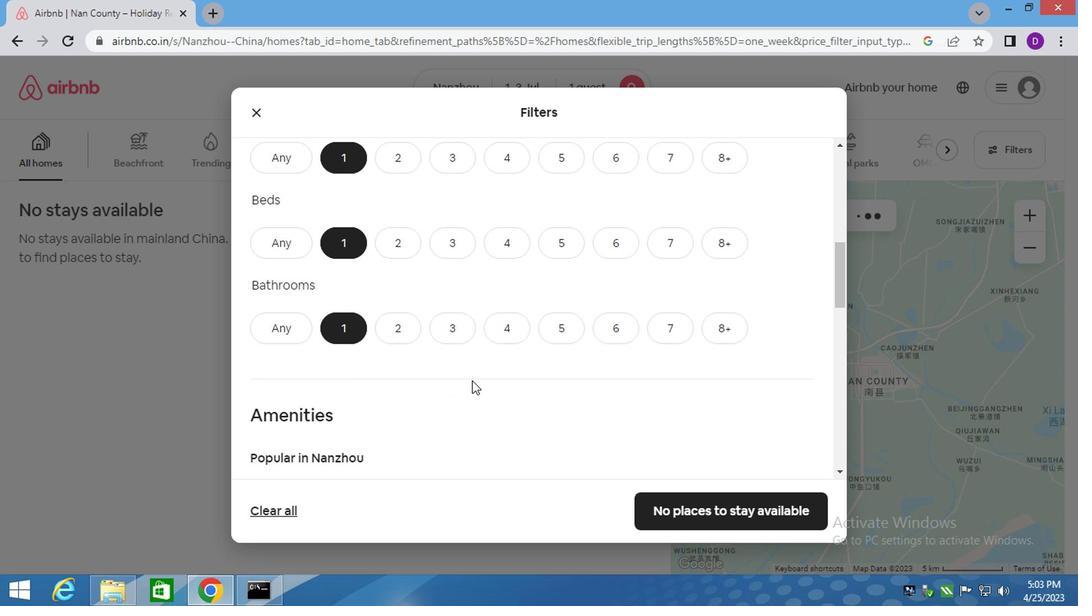 
Action: Mouse moved to (620, 376)
Screenshot: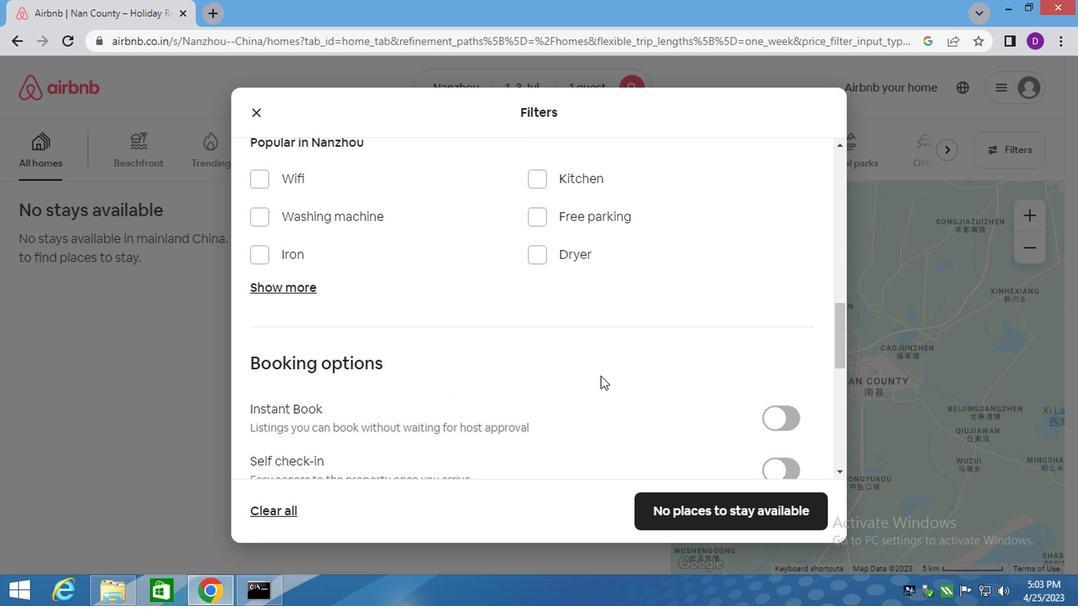 
Action: Mouse scrolled (620, 376) with delta (0, 0)
Screenshot: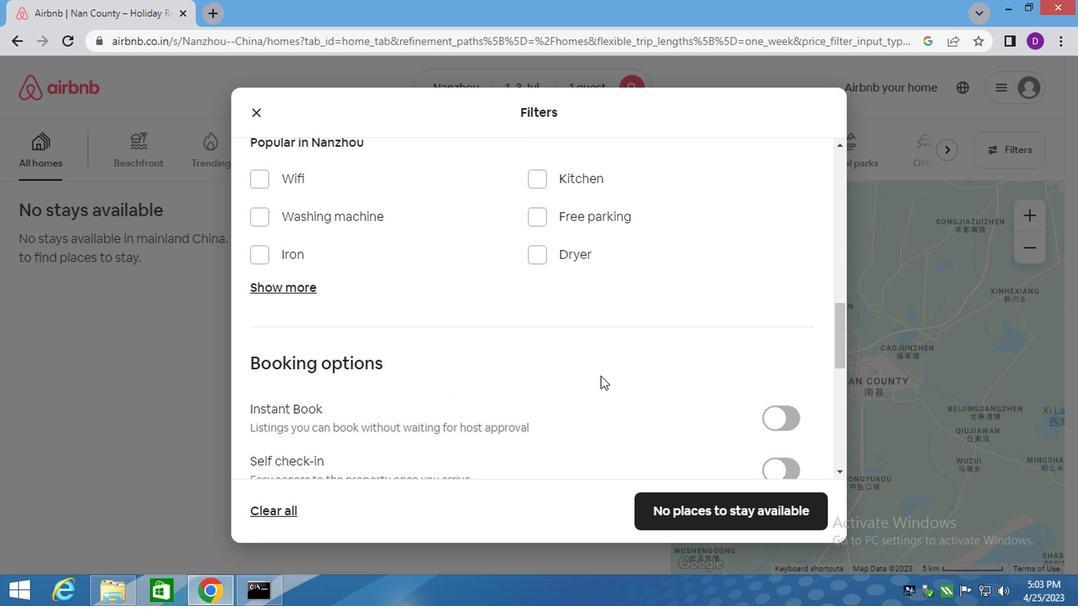 
Action: Mouse moved to (779, 387)
Screenshot: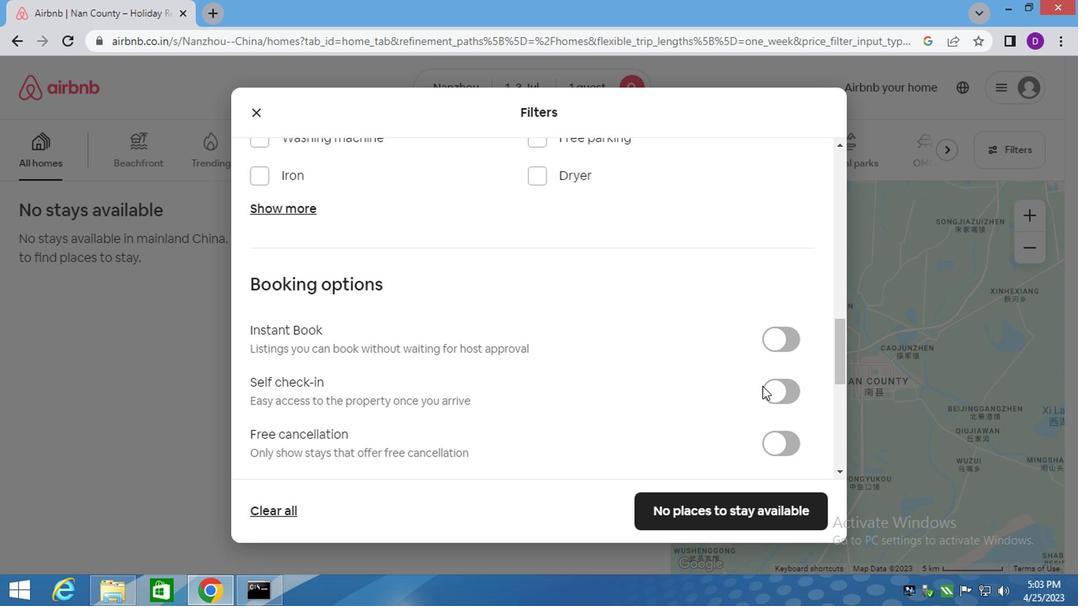 
Action: Mouse pressed left at (779, 387)
Screenshot: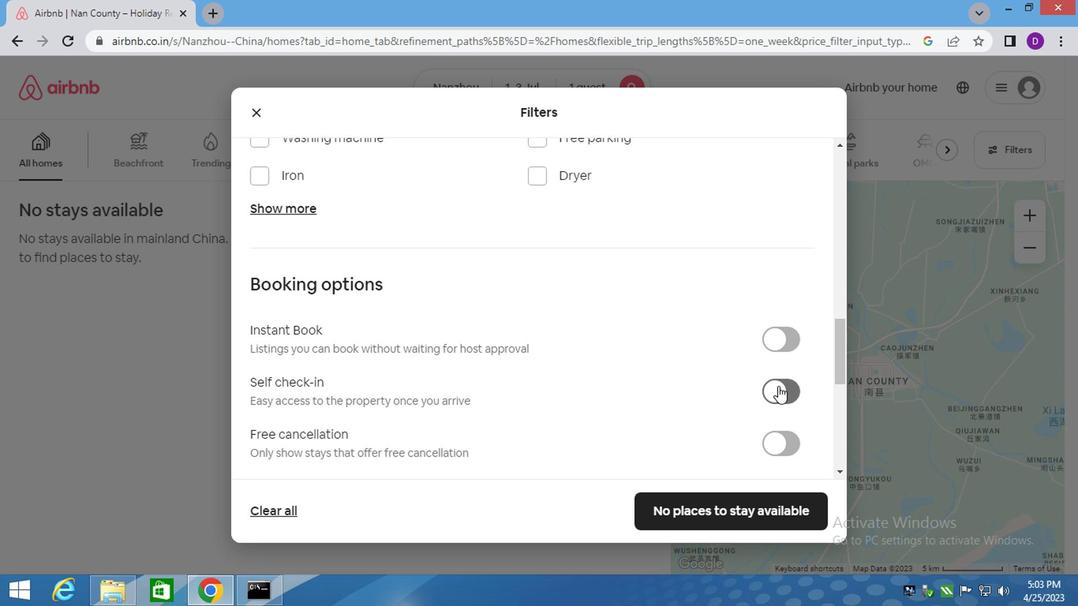 
Action: Mouse moved to (729, 376)
Screenshot: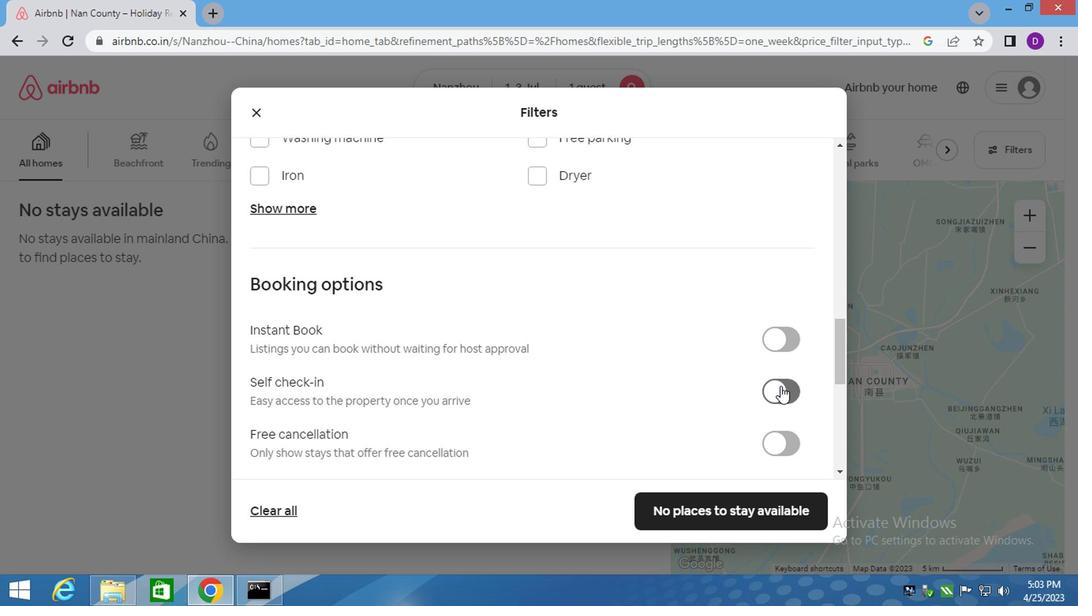 
Action: Mouse scrolled (729, 375) with delta (0, -1)
Screenshot: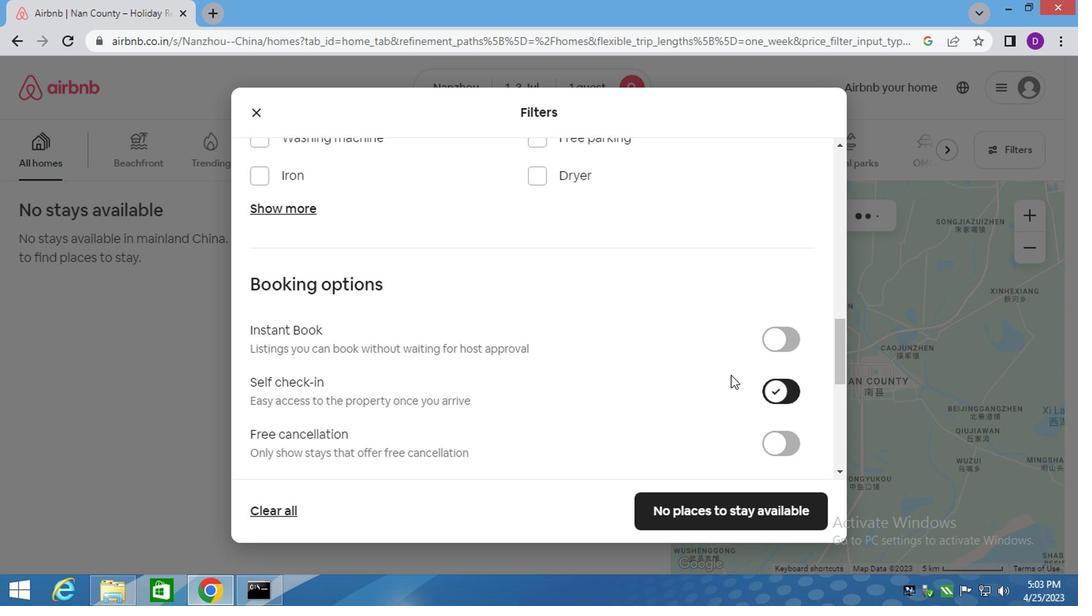 
Action: Mouse scrolled (729, 375) with delta (0, -1)
Screenshot: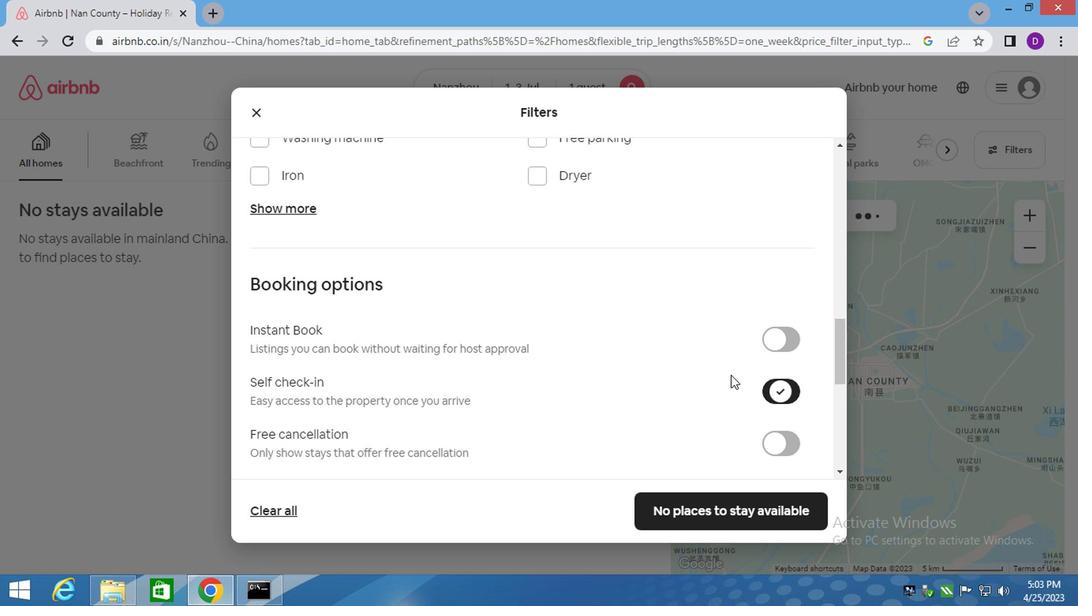 
Action: Mouse scrolled (729, 375) with delta (0, -1)
Screenshot: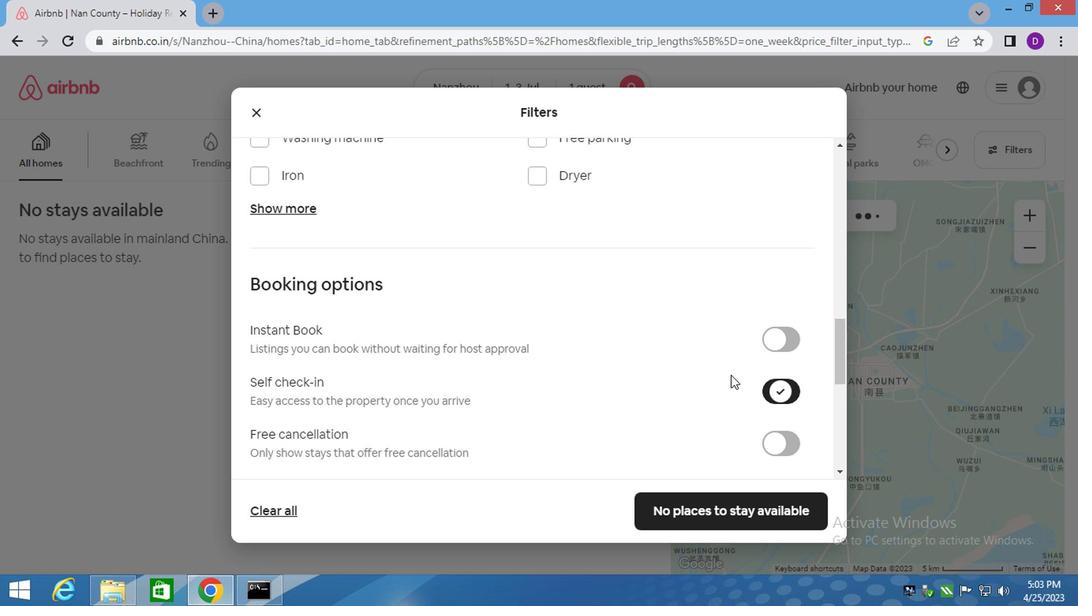 
Action: Mouse moved to (728, 411)
Screenshot: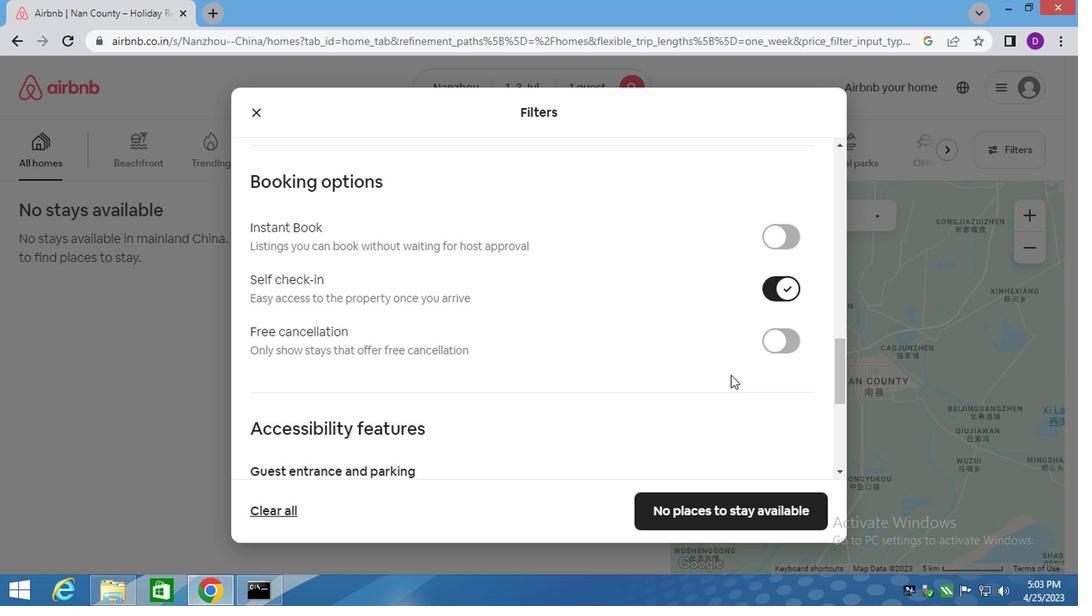
Action: Mouse scrolled (726, 380) with delta (0, 0)
Screenshot: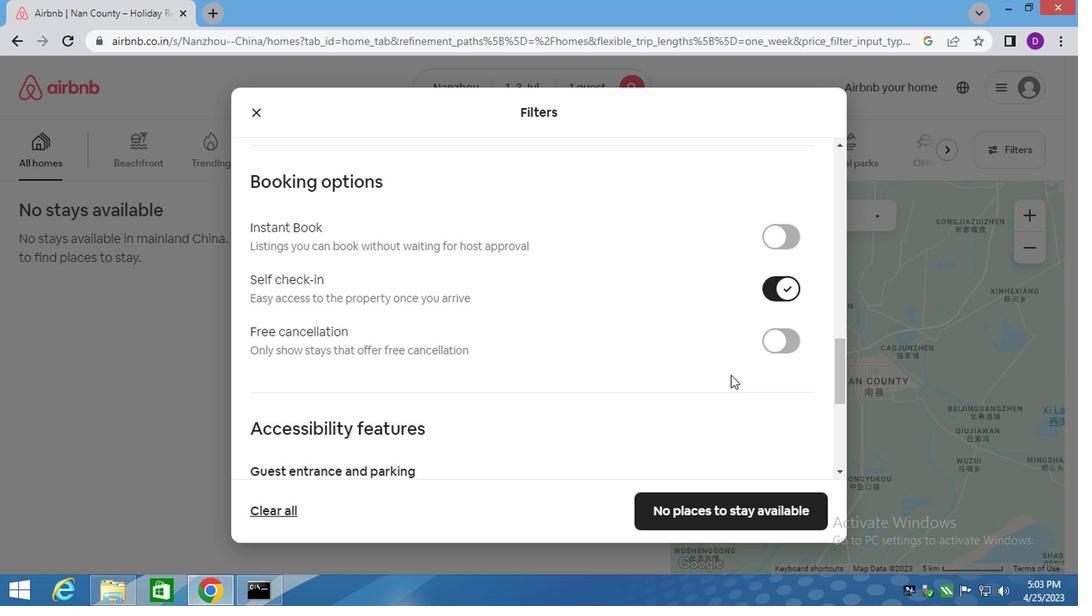 
Action: Mouse moved to (705, 503)
Screenshot: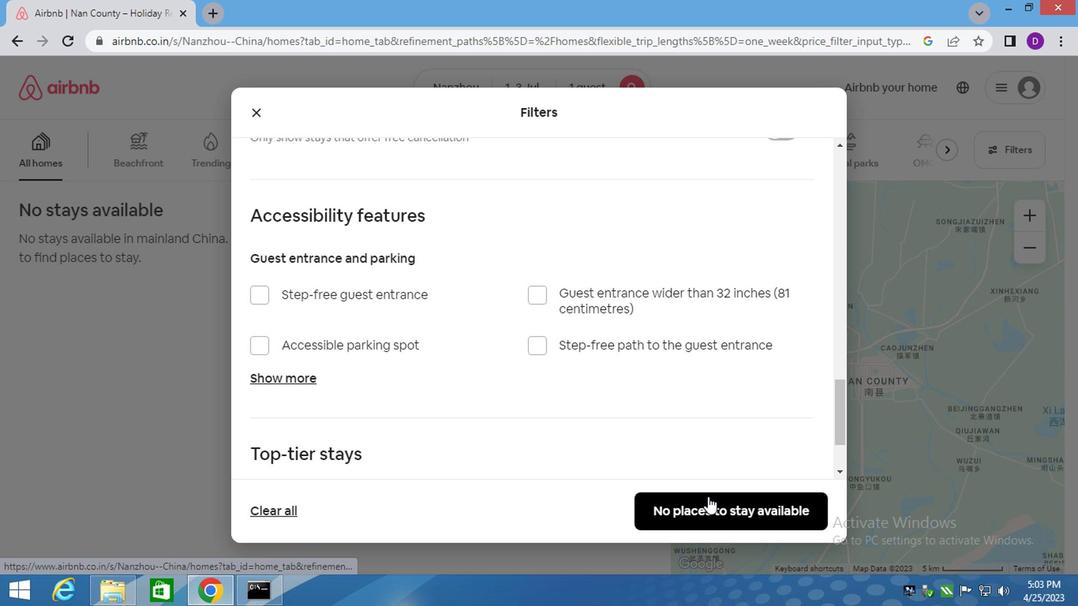 
Action: Mouse pressed left at (705, 503)
Screenshot: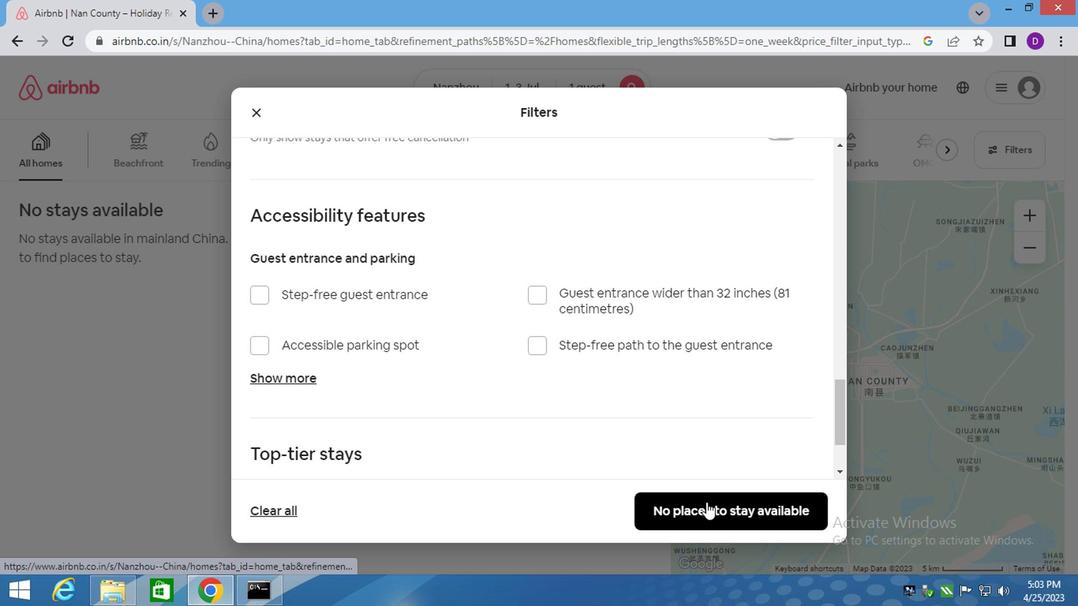 
Action: Mouse moved to (442, 146)
Screenshot: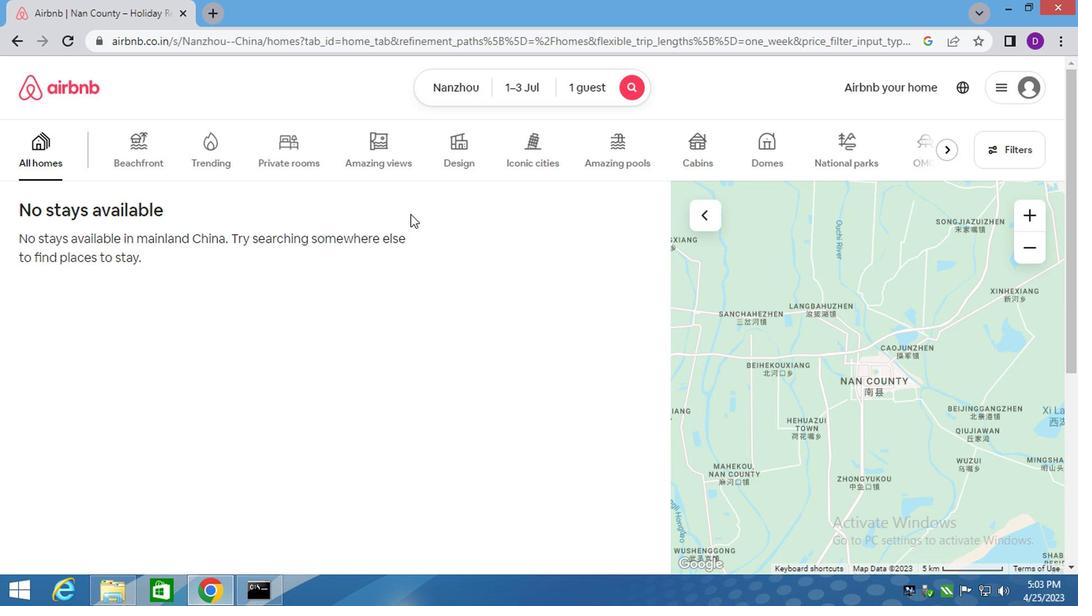 
